 Task: Look for space in Igunga, Tanzania from 5th September, 2023 to 12th September, 2023 for 2 adults in price range Rs.10000 to Rs.15000.  With 1  bedroom having 1 bed and 1 bathroom. Property type can be house, flat, guest house, hotel. Booking option can be shelf check-in. Required host language is English.
Action: Mouse moved to (414, 88)
Screenshot: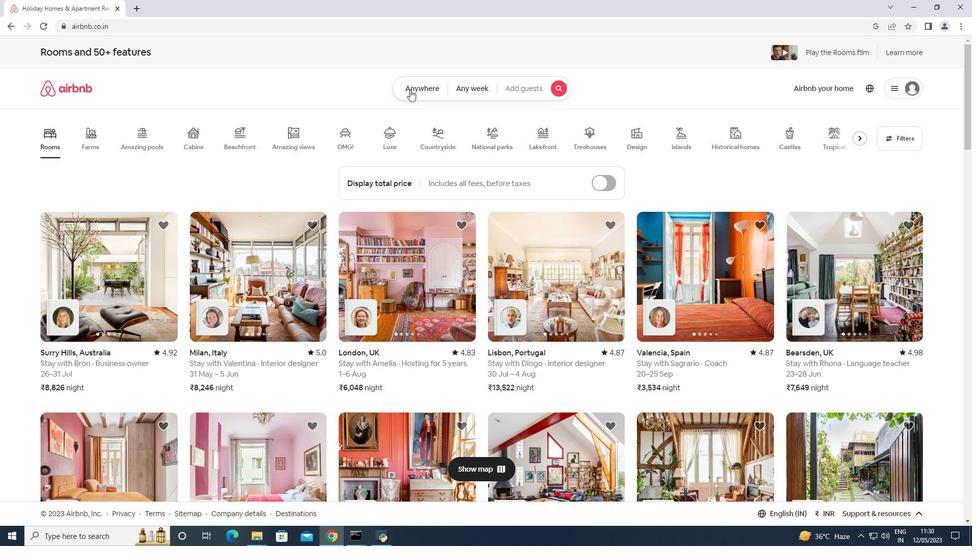 
Action: Mouse pressed left at (414, 88)
Screenshot: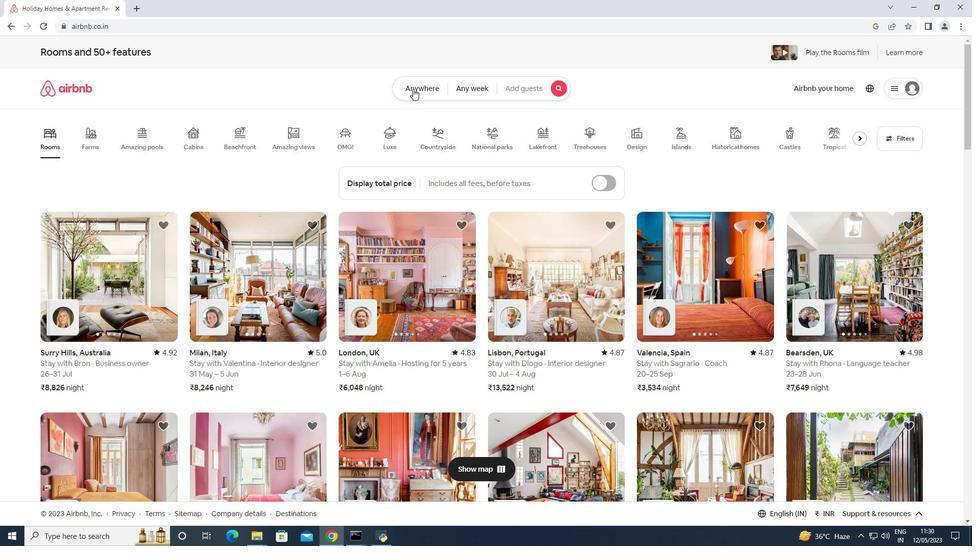 
Action: Mouse moved to (359, 124)
Screenshot: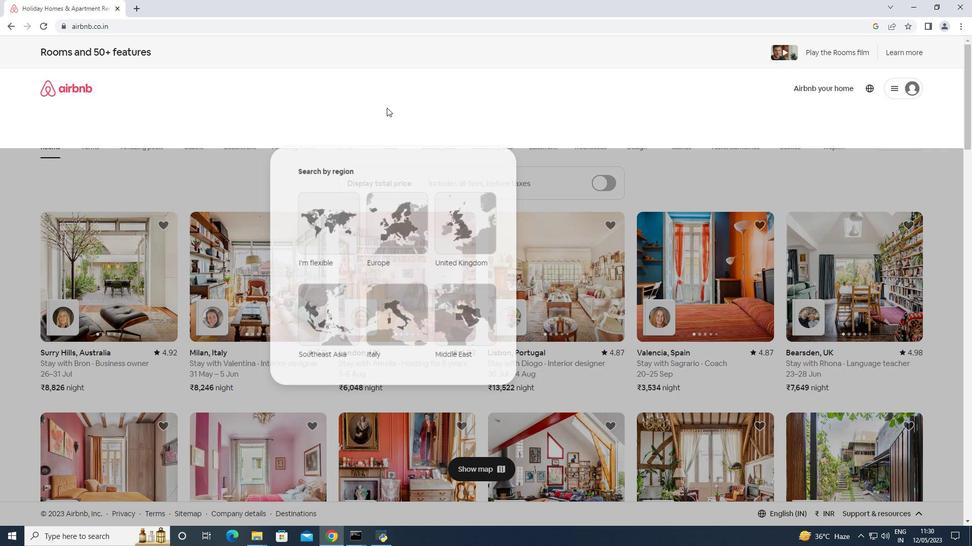 
Action: Mouse pressed left at (359, 124)
Screenshot: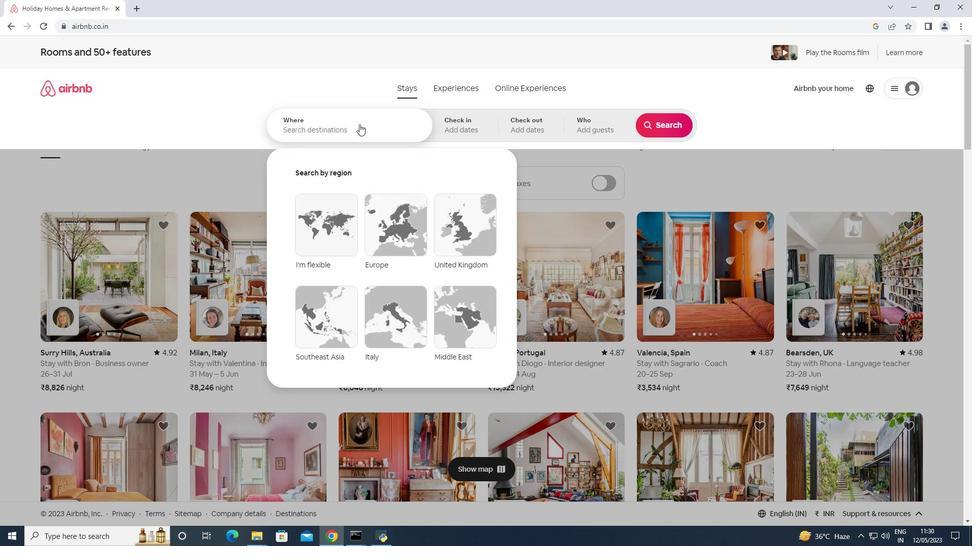 
Action: Key pressed <Key.shift><Key.shift><Key.shift><Key.shift><Key.shift><Key.shift>Tanzania<Key.left><Key.left><Key.left><Key.left><Key.left><Key.left><Key.left><Key.left><Key.left><Key.left><Key.left><Key.left><Key.left><Key.left><Key.shift>Igunga,<Key.space><Key.down><Key.enter>
Screenshot: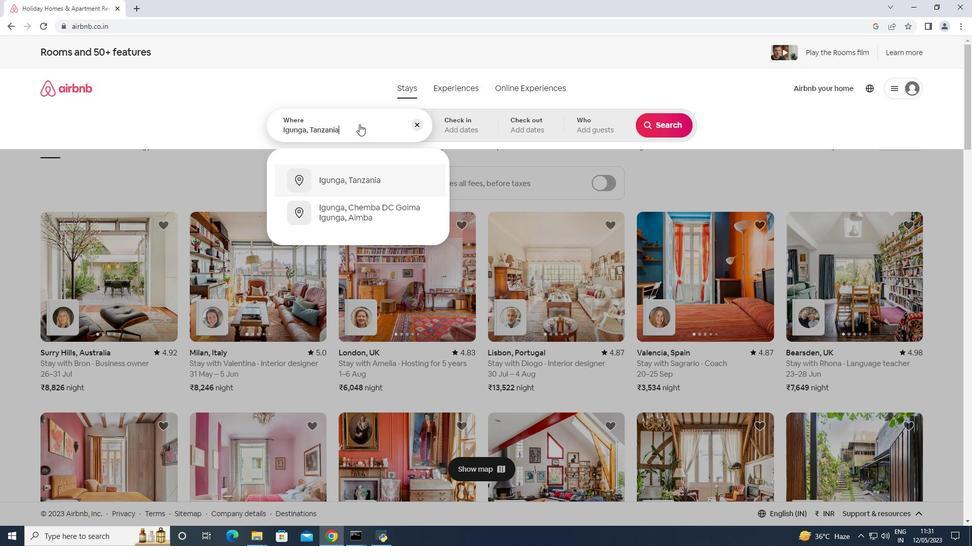 
Action: Mouse moved to (662, 208)
Screenshot: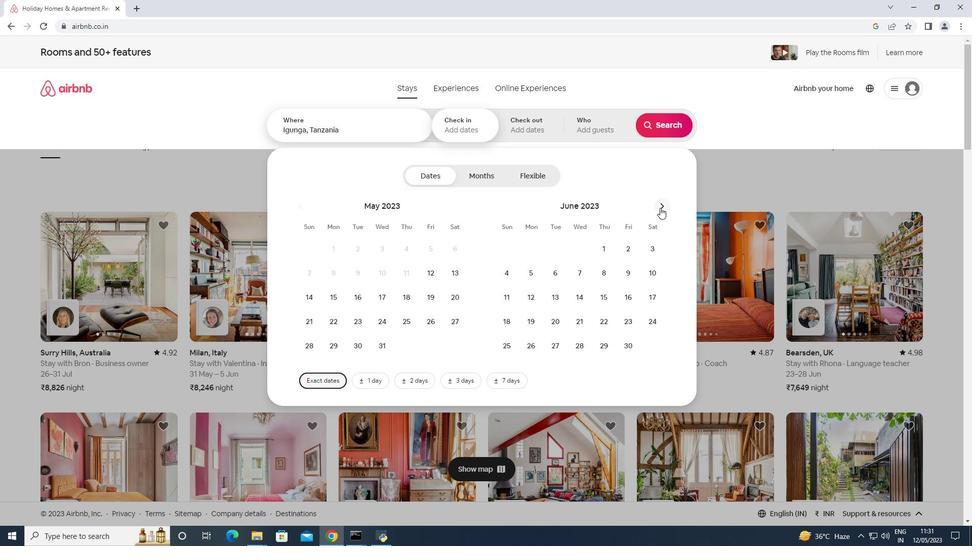 
Action: Mouse pressed left at (662, 208)
Screenshot: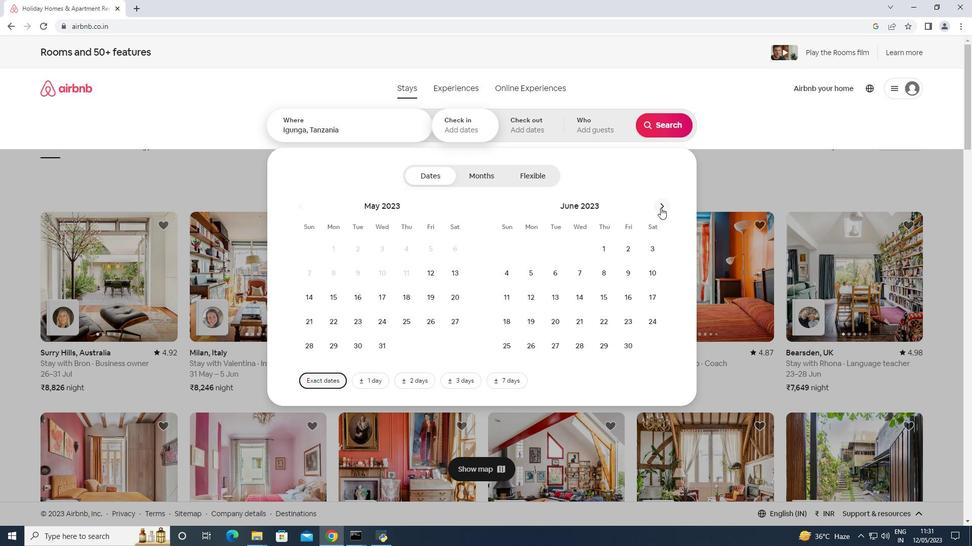 
Action: Mouse pressed left at (662, 208)
Screenshot: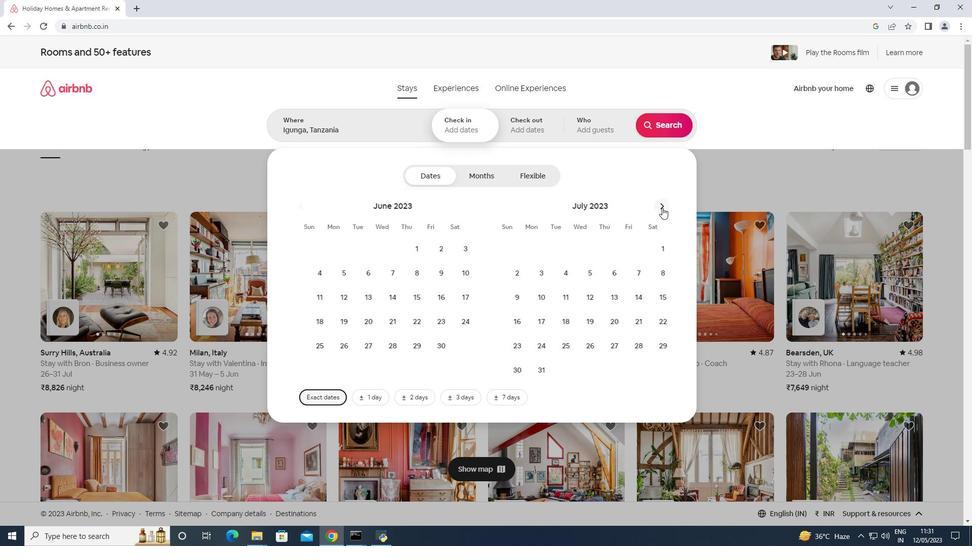 
Action: Mouse moved to (662, 208)
Screenshot: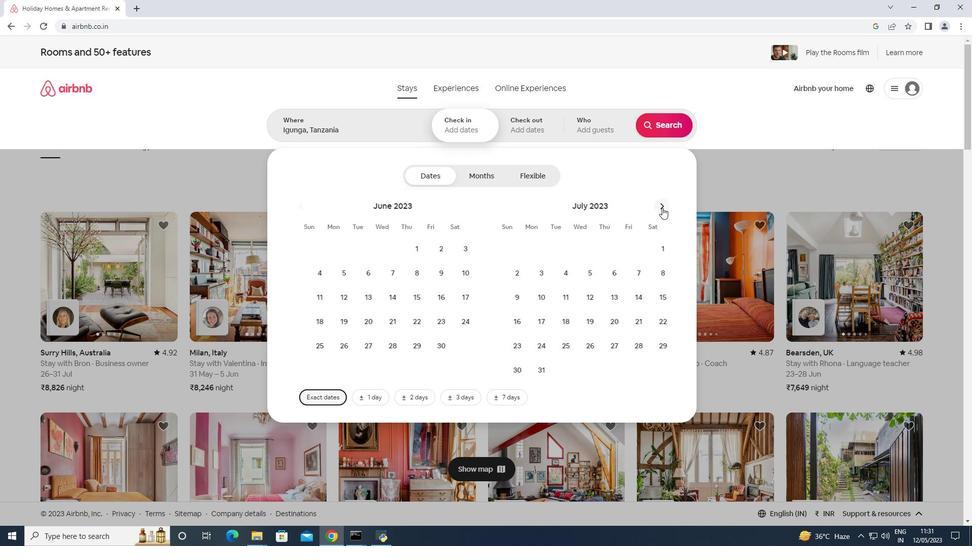
Action: Mouse pressed left at (662, 208)
Screenshot: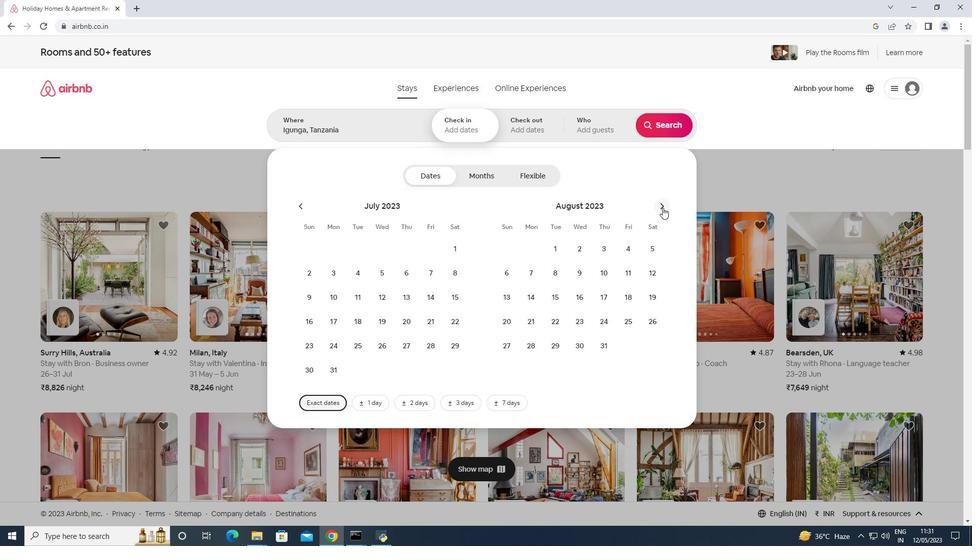 
Action: Mouse moved to (557, 279)
Screenshot: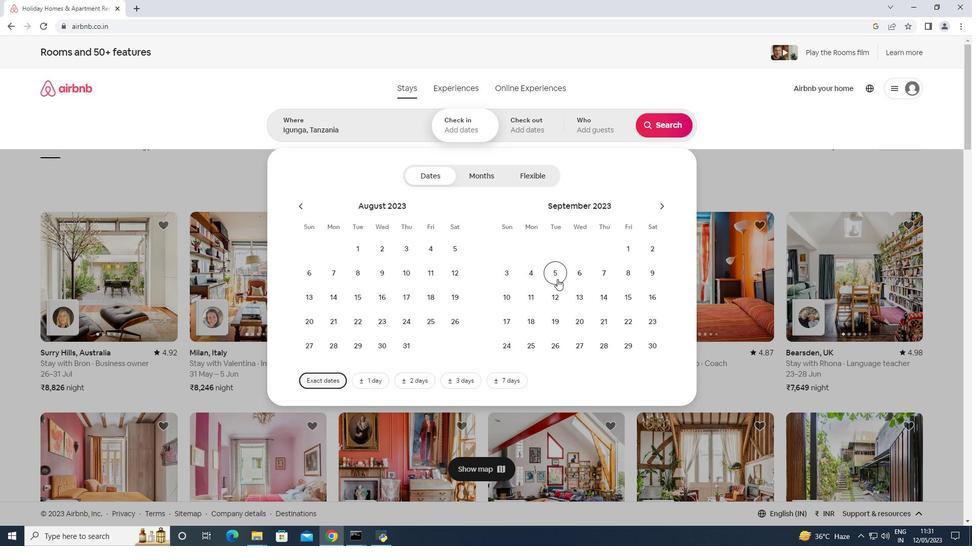 
Action: Mouse pressed left at (557, 279)
Screenshot: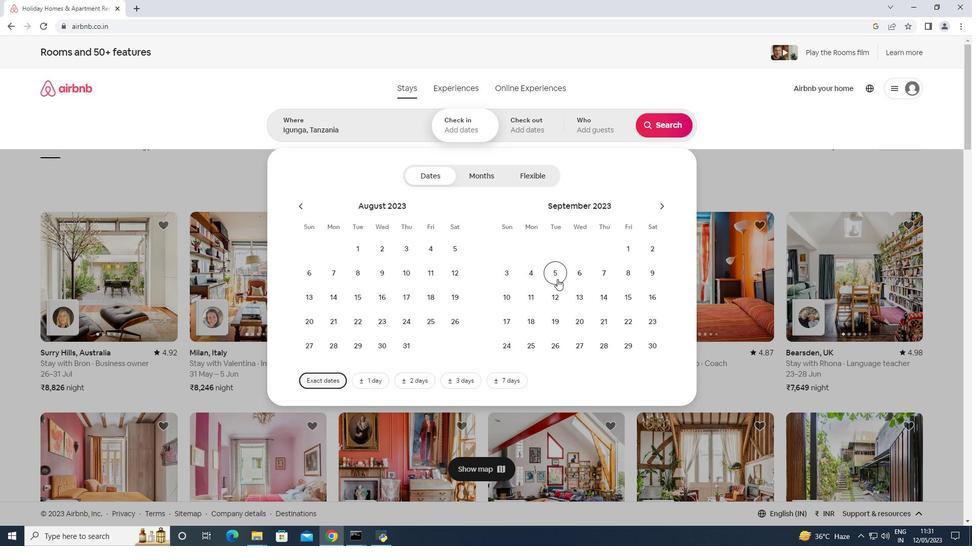 
Action: Mouse moved to (552, 290)
Screenshot: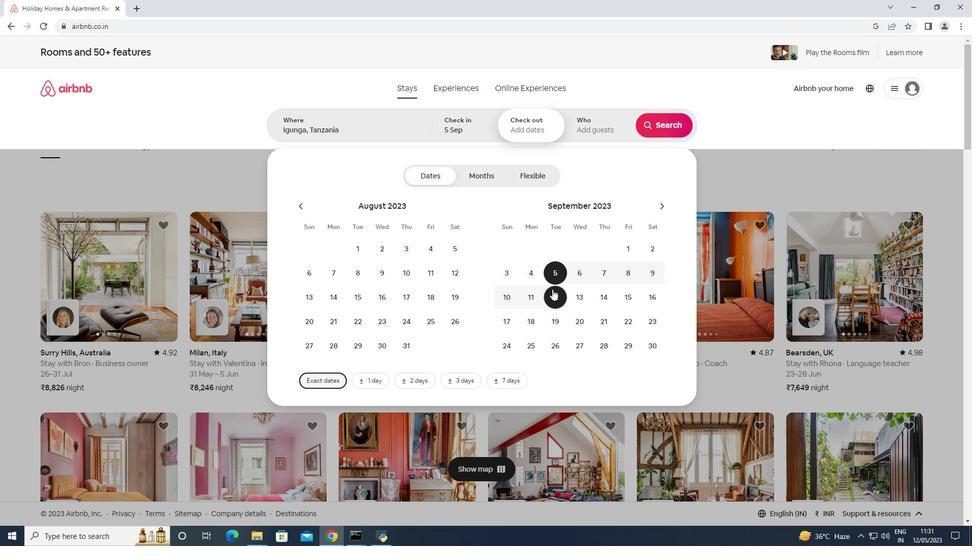 
Action: Mouse pressed left at (552, 290)
Screenshot: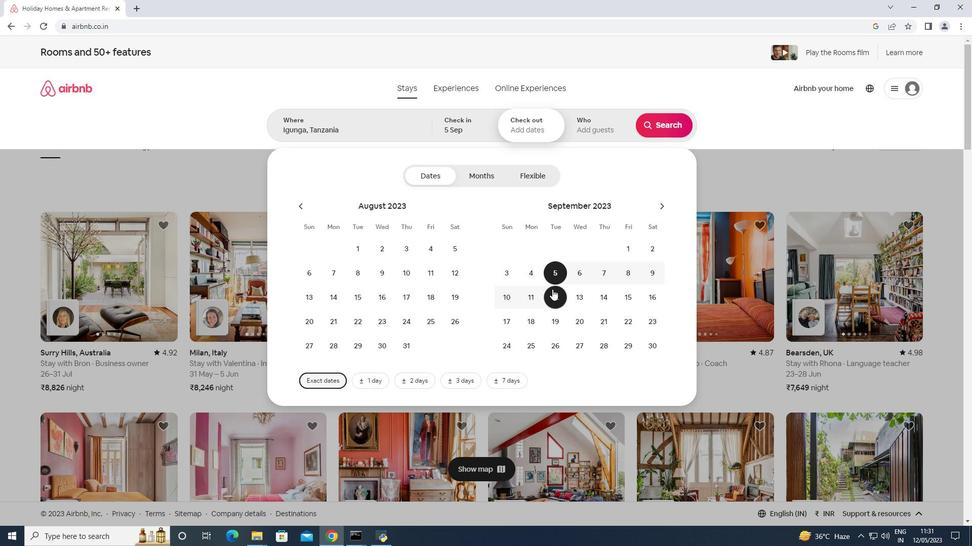 
Action: Mouse moved to (581, 122)
Screenshot: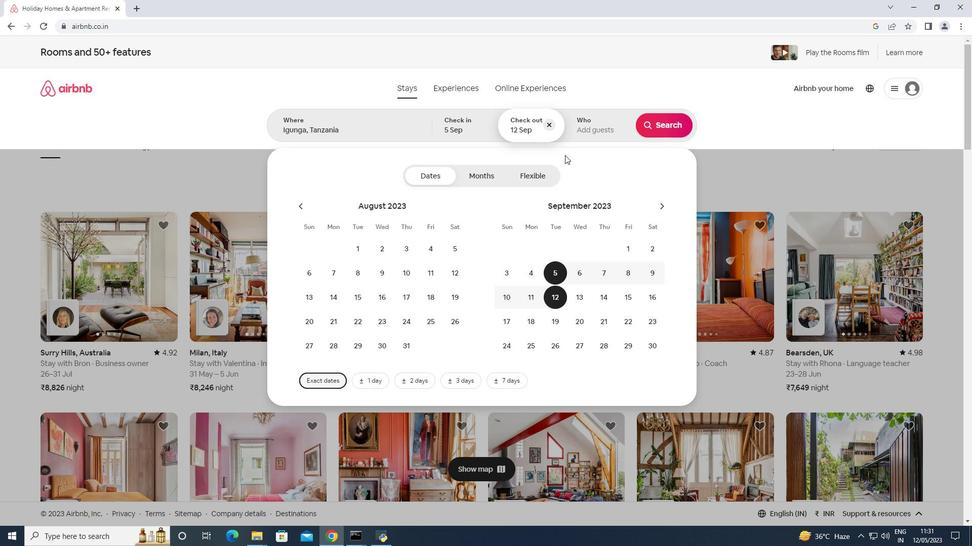 
Action: Mouse pressed left at (581, 122)
Screenshot: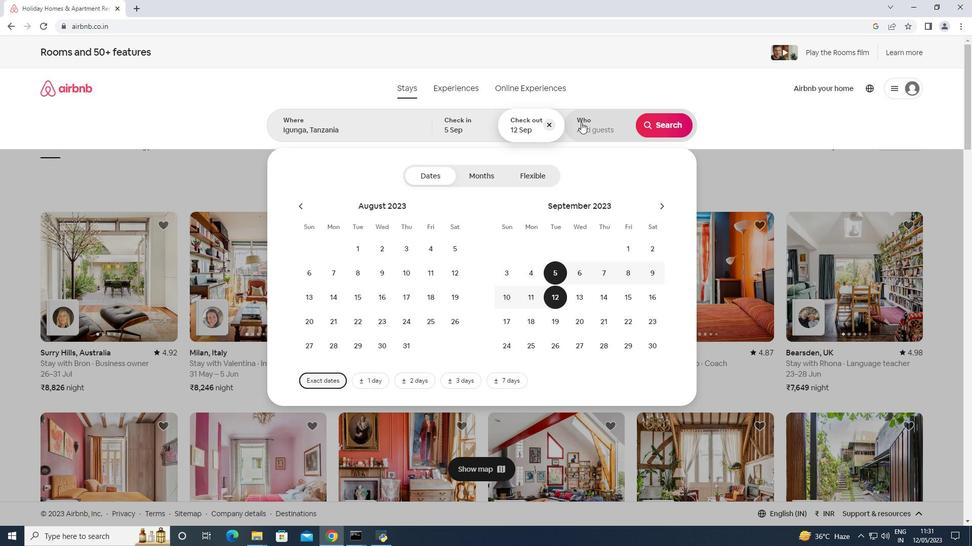 
Action: Mouse moved to (663, 178)
Screenshot: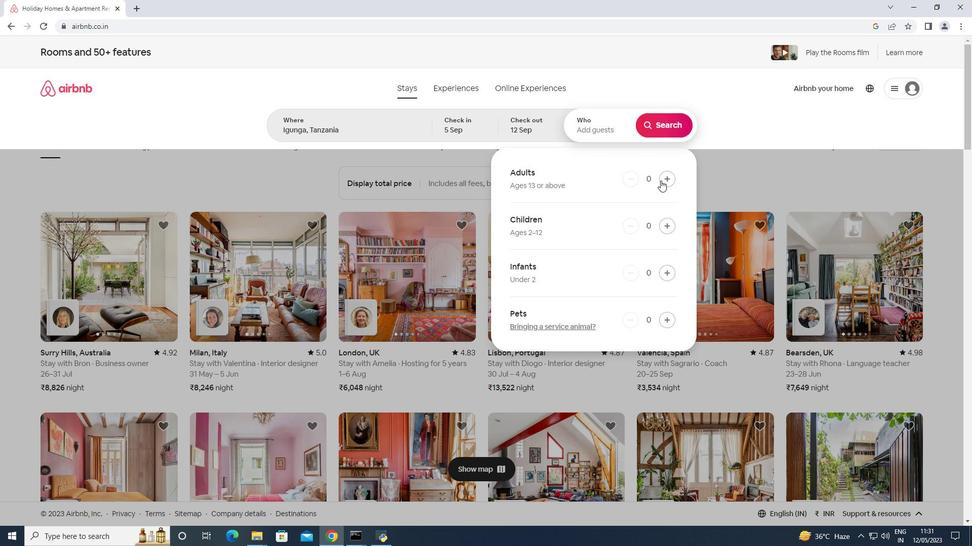 
Action: Mouse pressed left at (663, 178)
Screenshot: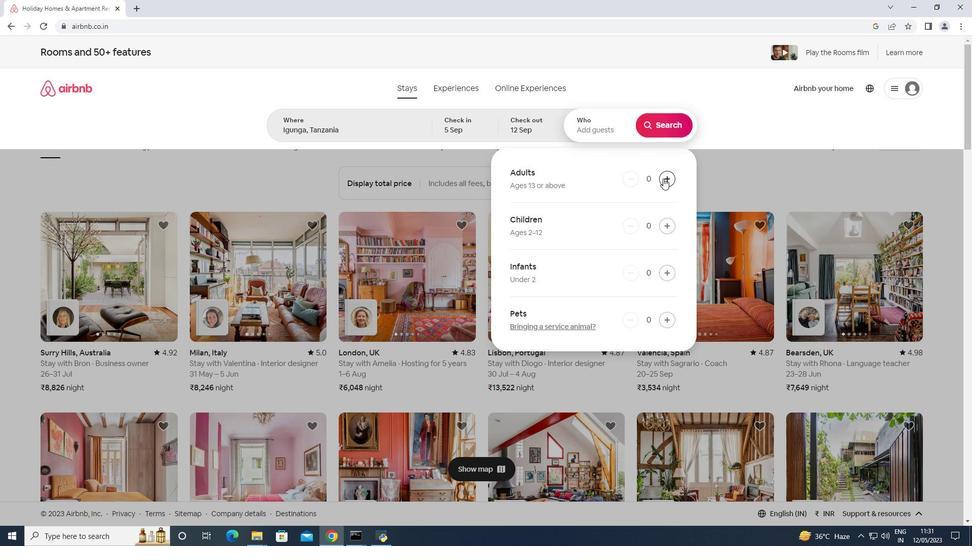 
Action: Mouse pressed left at (663, 178)
Screenshot: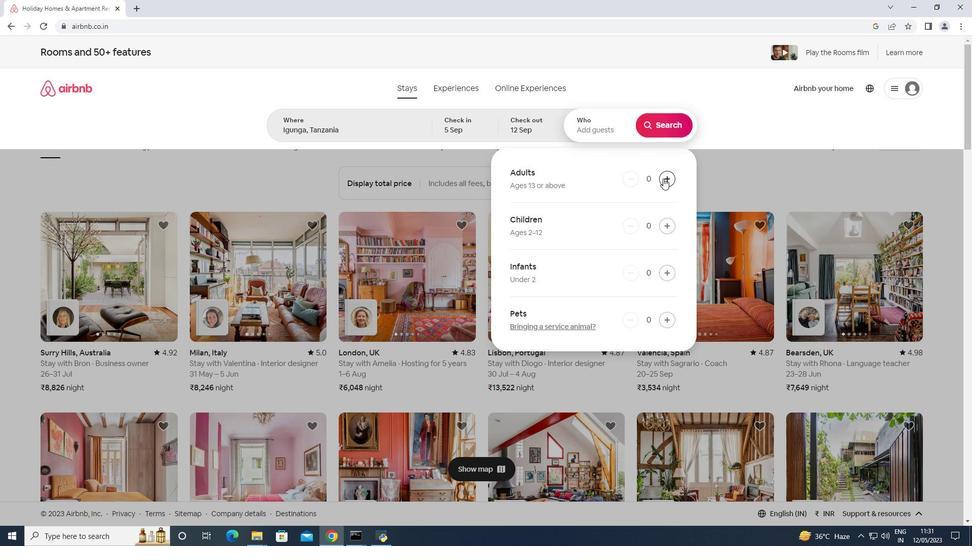 
Action: Mouse moved to (663, 130)
Screenshot: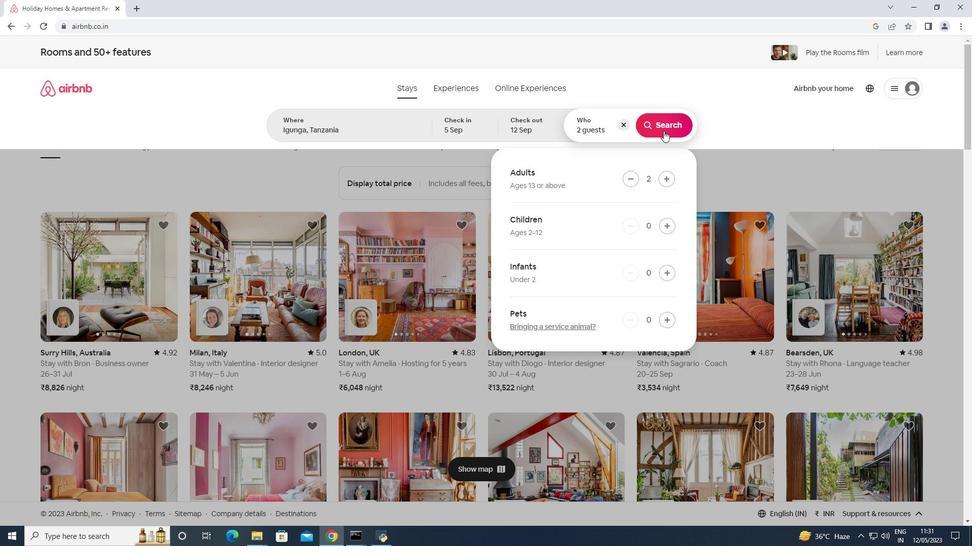 
Action: Mouse pressed left at (663, 130)
Screenshot: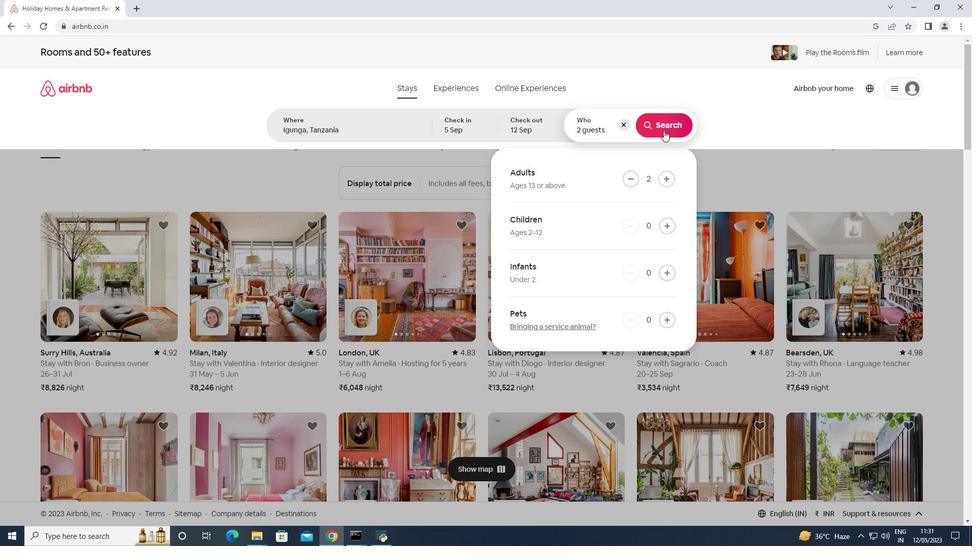 
Action: Mouse moved to (940, 97)
Screenshot: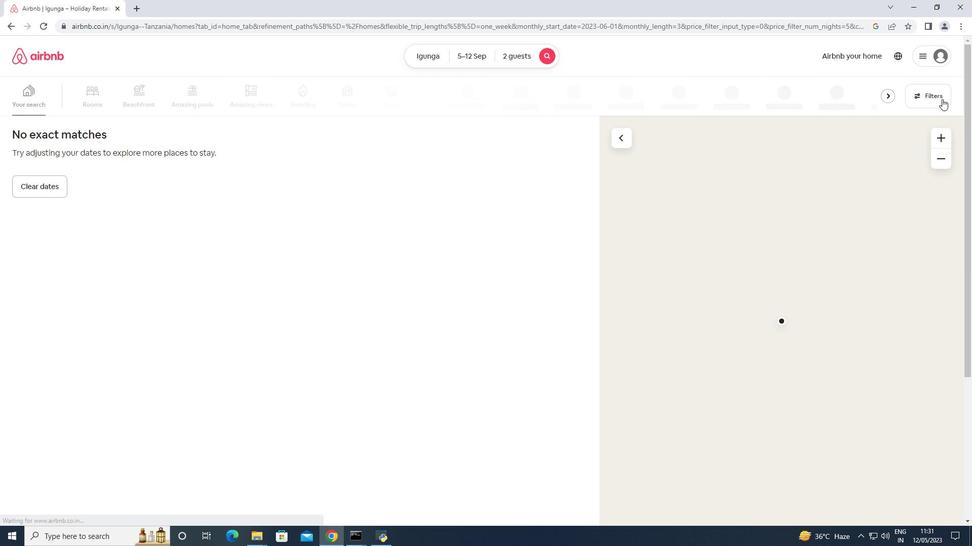
Action: Mouse pressed left at (940, 97)
Screenshot: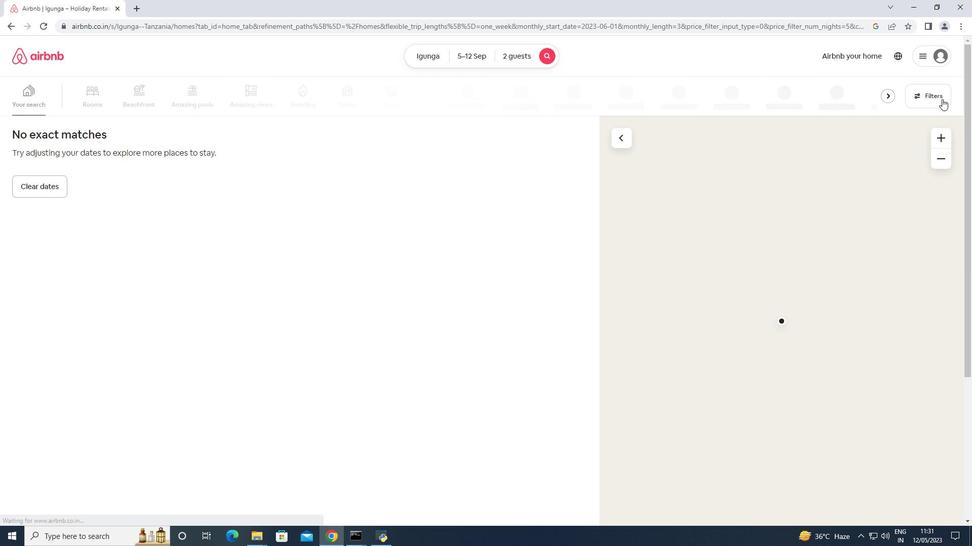
Action: Mouse moved to (378, 337)
Screenshot: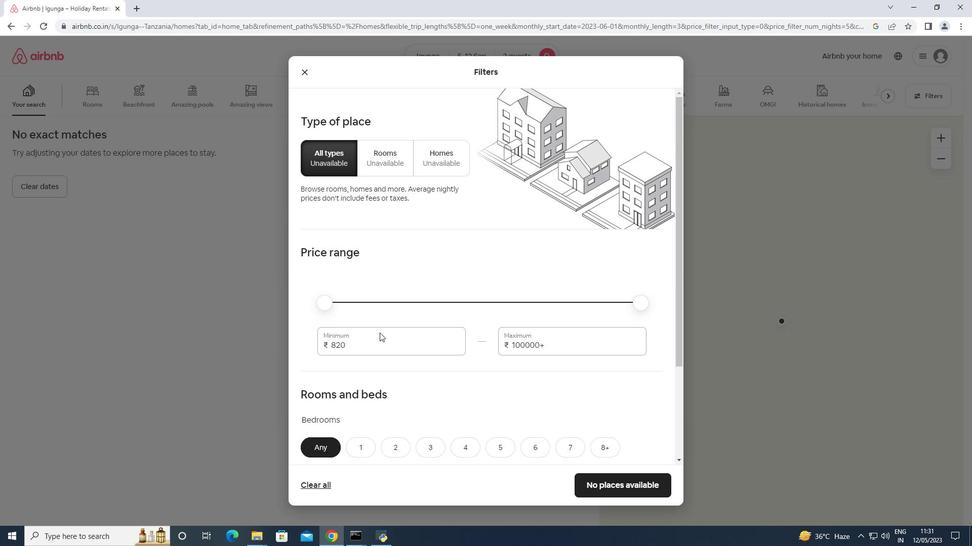 
Action: Mouse pressed left at (378, 337)
Screenshot: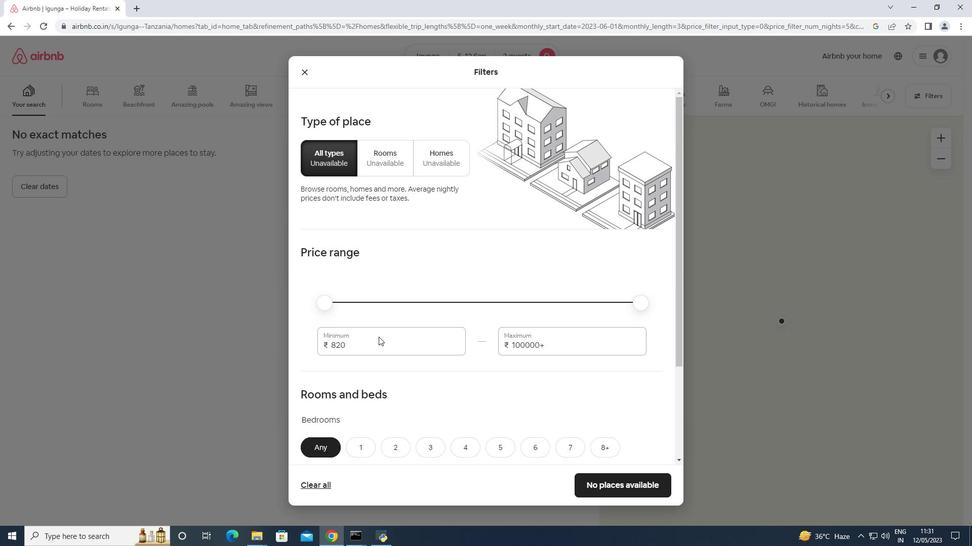 
Action: Mouse pressed left at (378, 337)
Screenshot: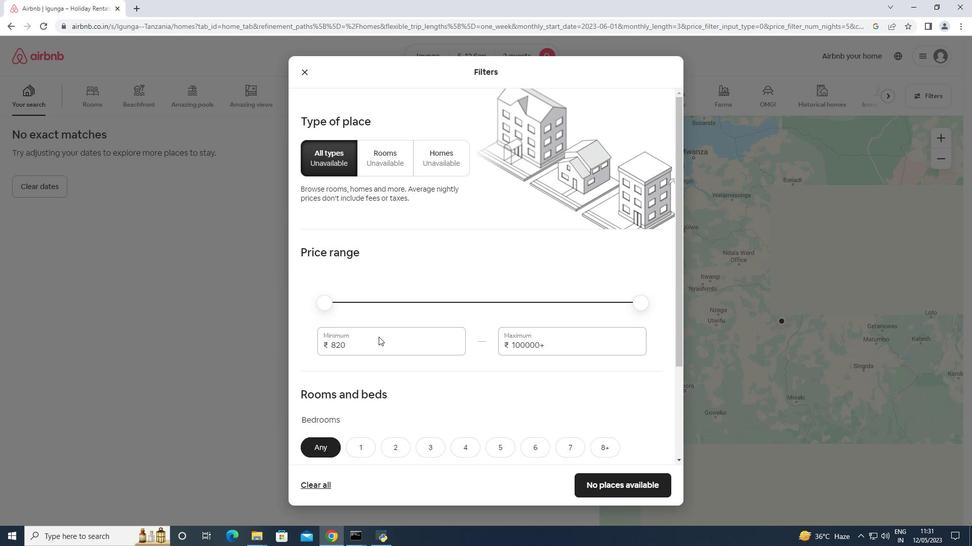 
Action: Key pressed <Key.backspace><Key.backspace><Key.backspace><Key.backspace>10000<Key.tab>15000
Screenshot: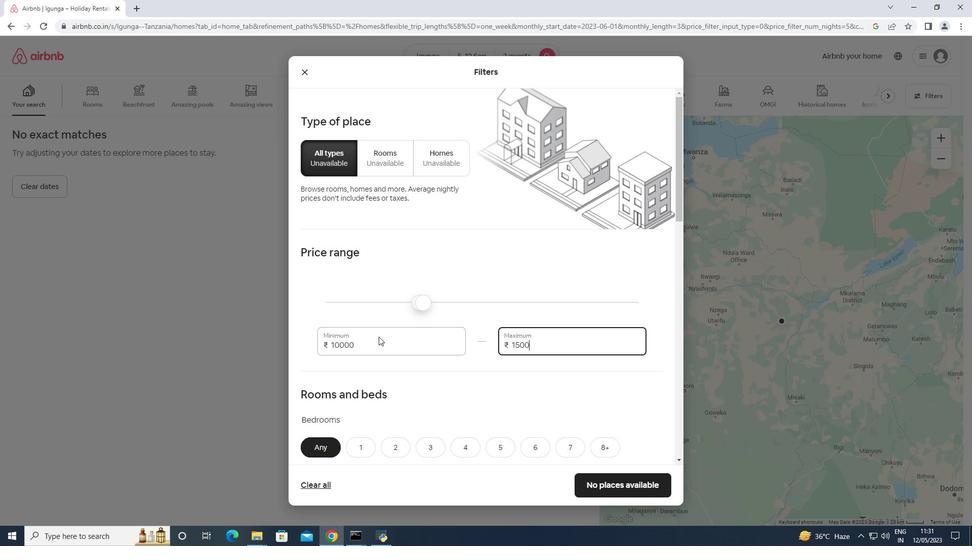 
Action: Mouse moved to (372, 315)
Screenshot: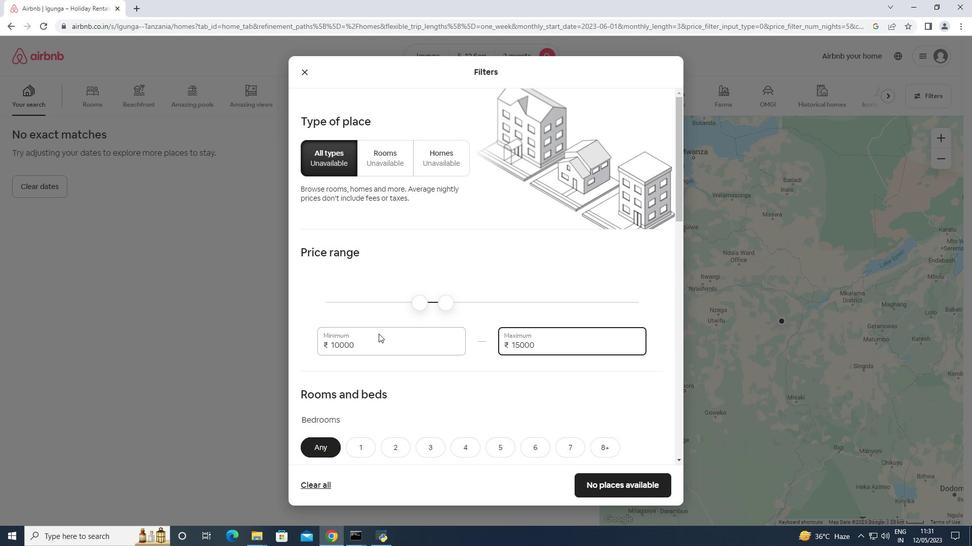 
Action: Mouse scrolled (372, 314) with delta (0, 0)
Screenshot: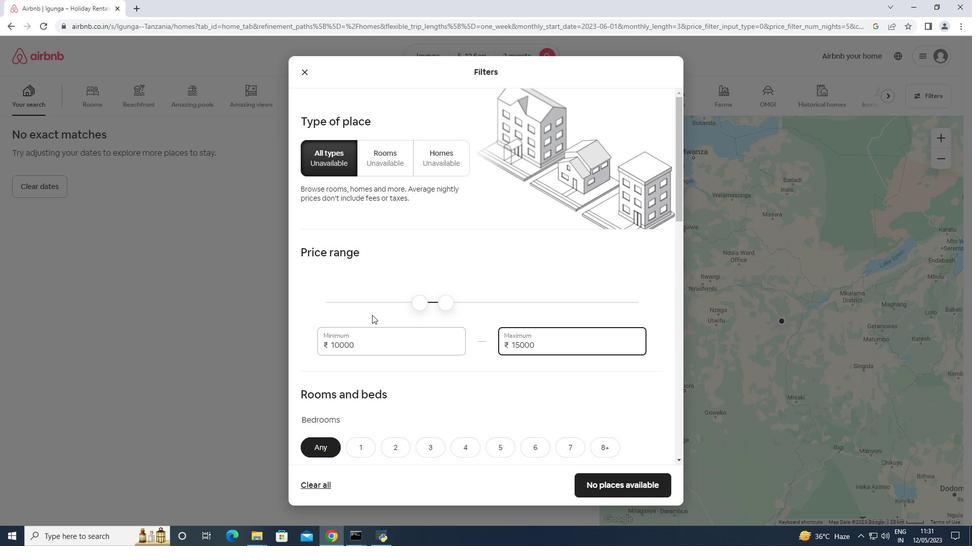 
Action: Mouse scrolled (372, 314) with delta (0, 0)
Screenshot: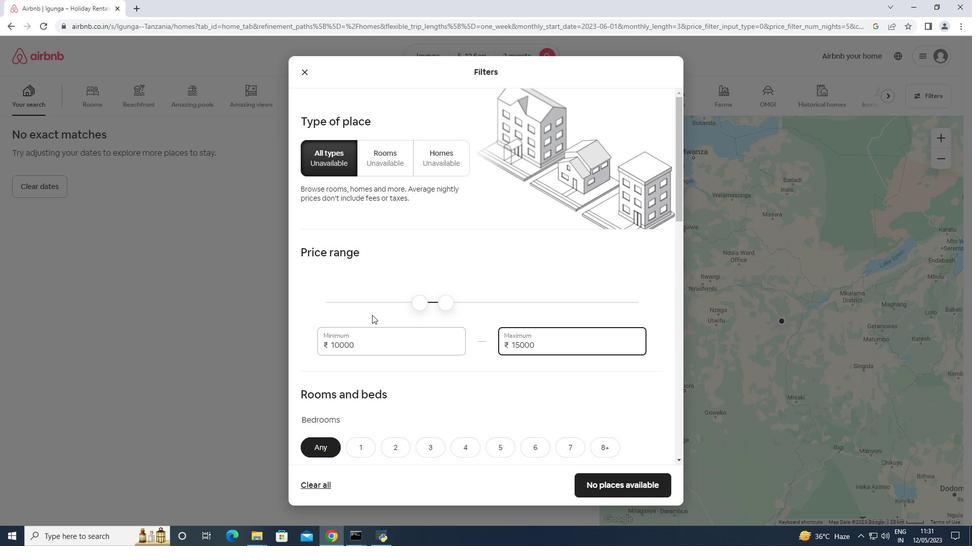 
Action: Mouse scrolled (372, 314) with delta (0, 0)
Screenshot: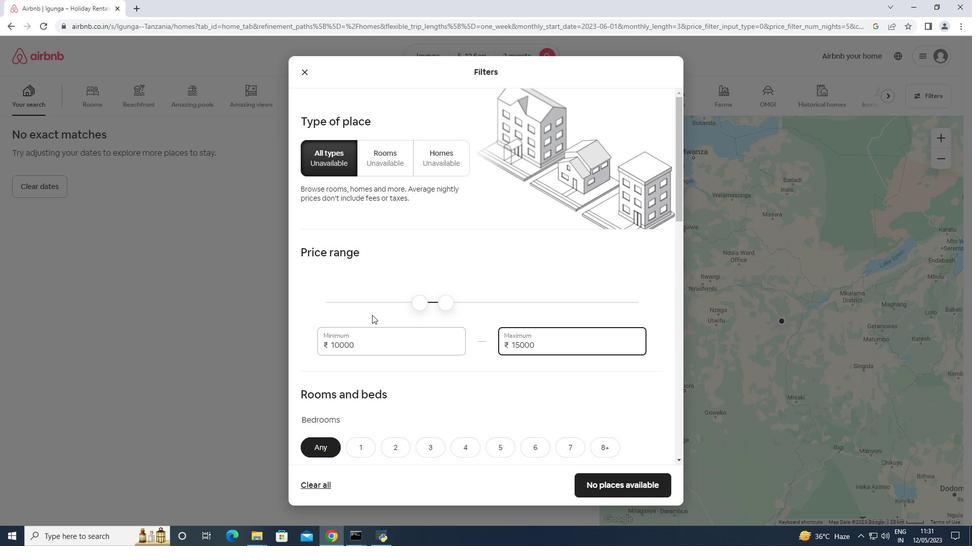 
Action: Mouse scrolled (372, 314) with delta (0, 0)
Screenshot: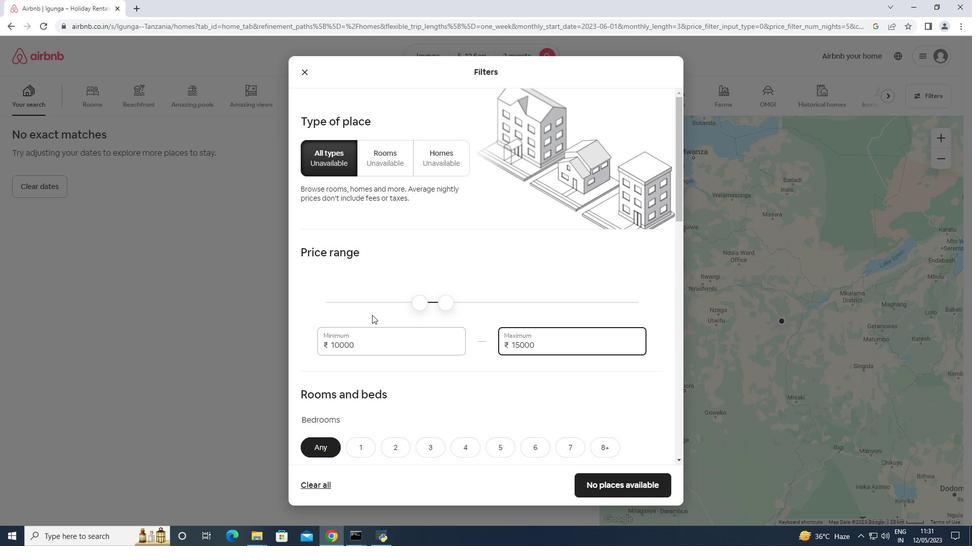 
Action: Mouse scrolled (372, 314) with delta (0, 0)
Screenshot: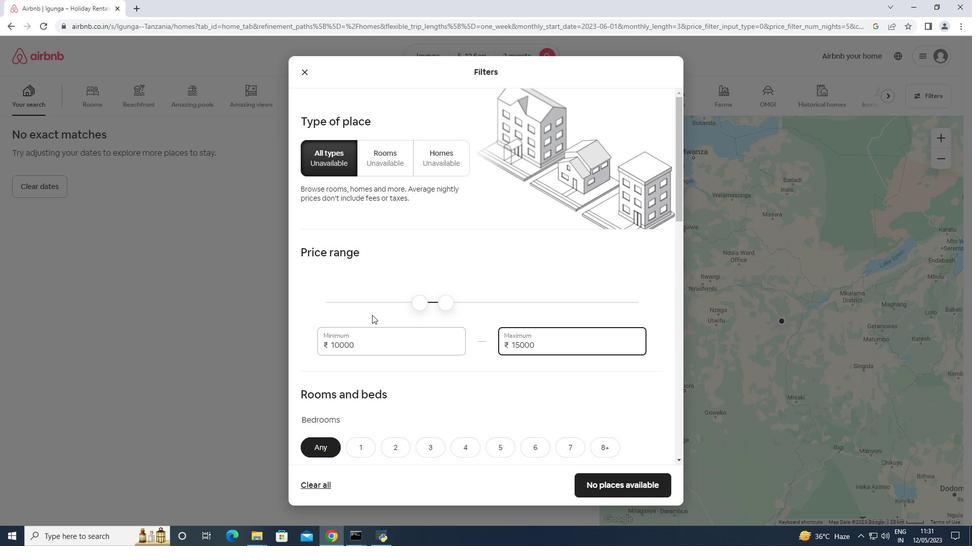 
Action: Mouse moved to (364, 199)
Screenshot: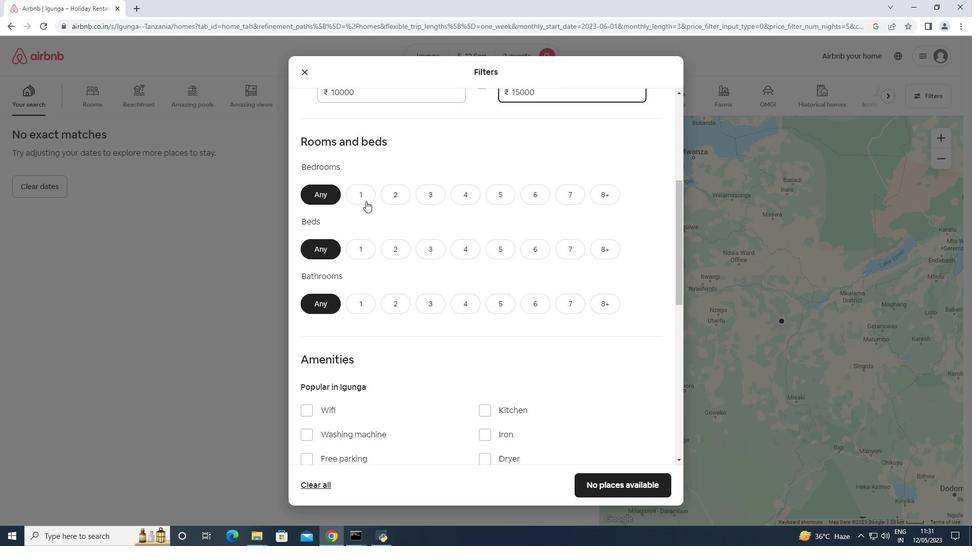 
Action: Mouse pressed left at (364, 199)
Screenshot: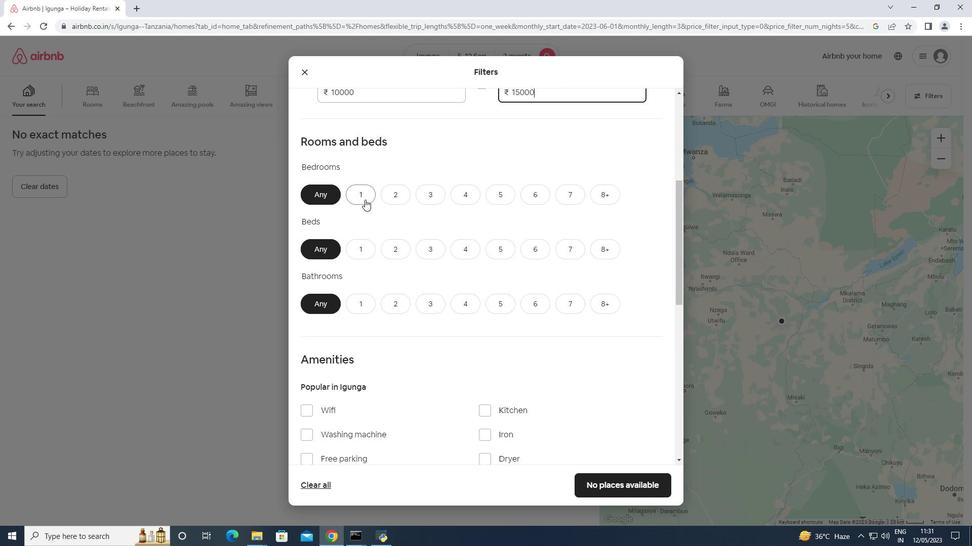 
Action: Mouse moved to (362, 246)
Screenshot: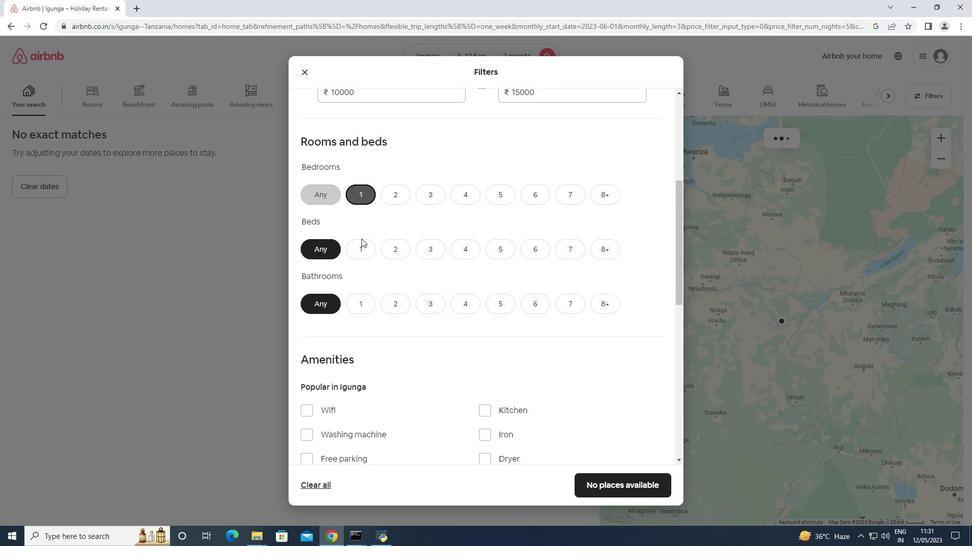 
Action: Mouse pressed left at (362, 246)
Screenshot: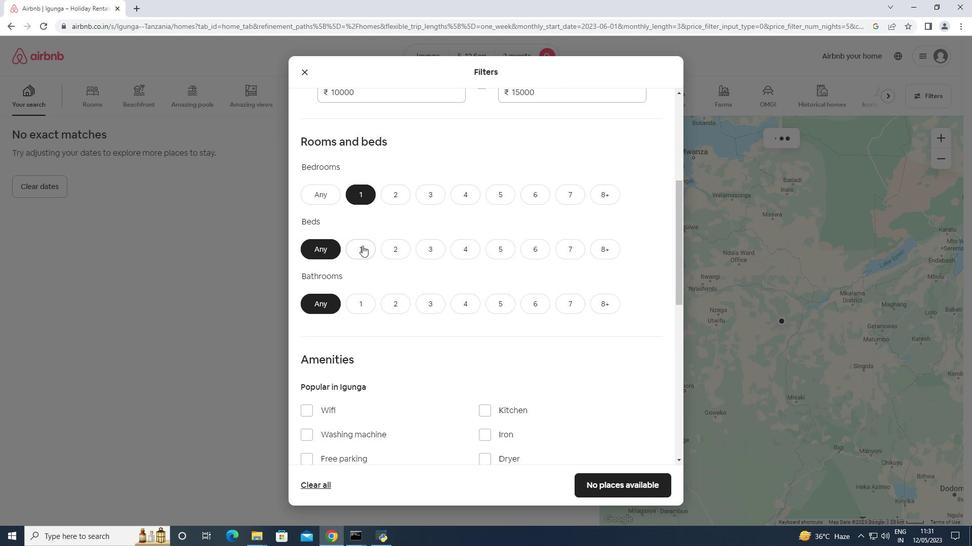 
Action: Mouse moved to (366, 296)
Screenshot: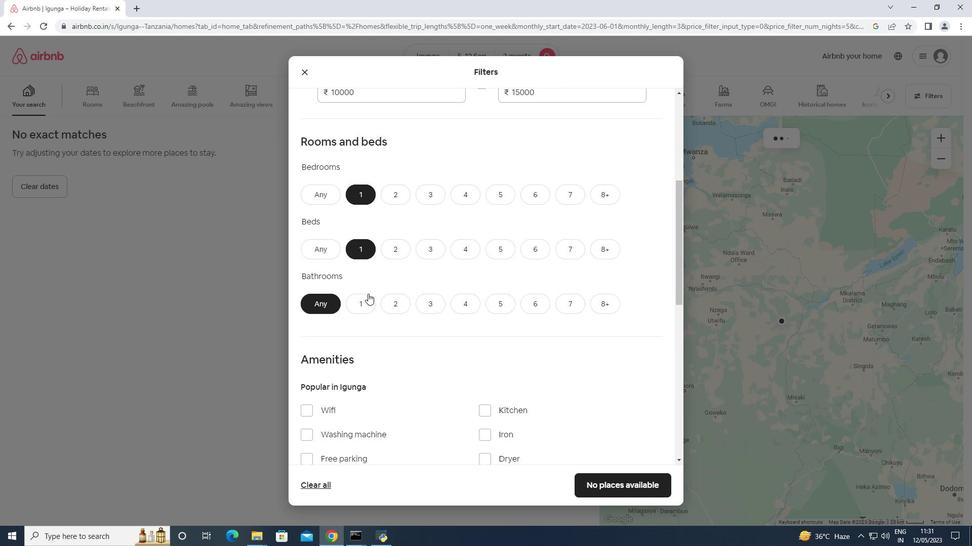 
Action: Mouse pressed left at (366, 296)
Screenshot: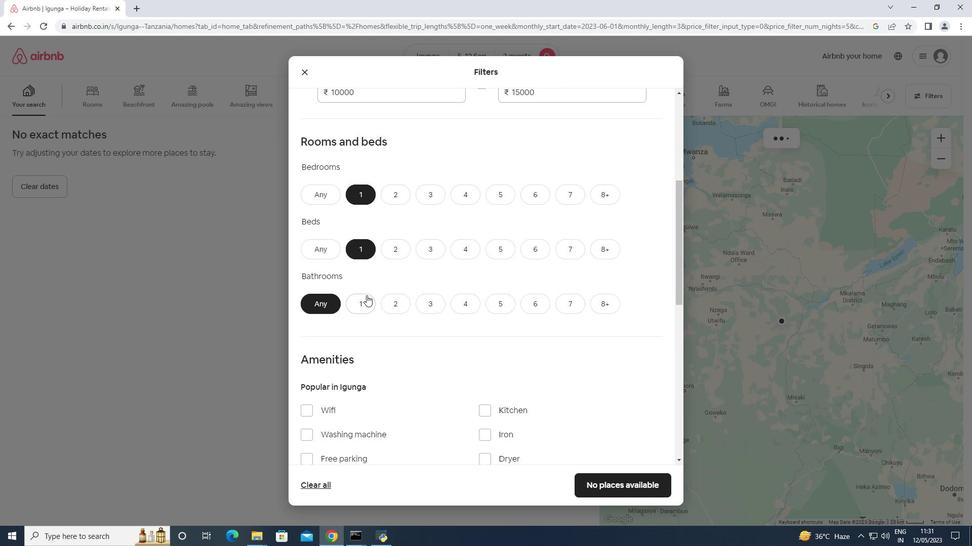 
Action: Mouse moved to (366, 295)
Screenshot: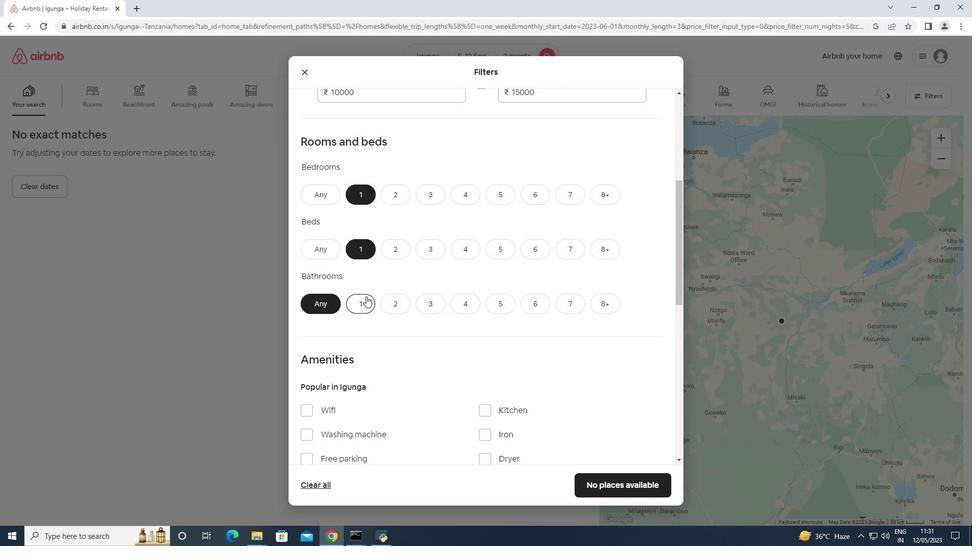 
Action: Mouse scrolled (366, 295) with delta (0, 0)
Screenshot: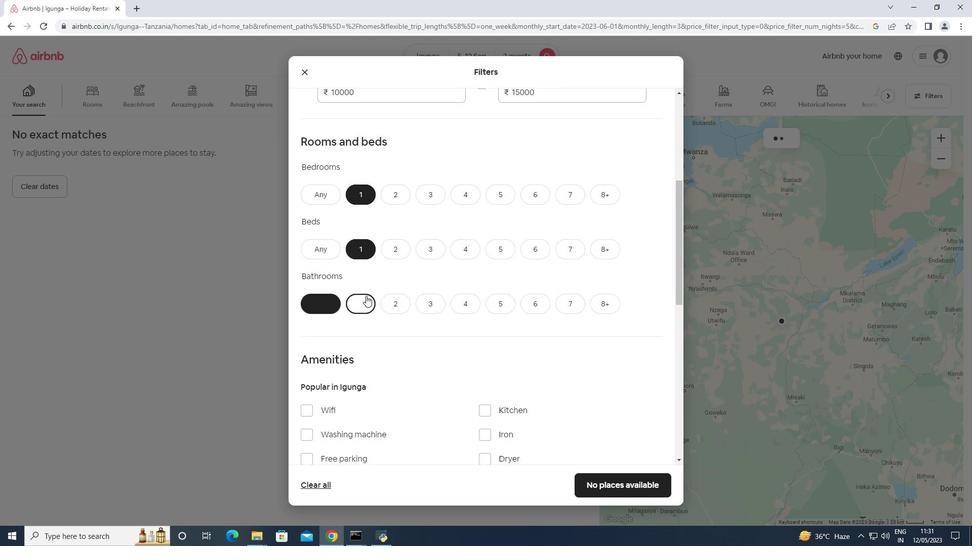 
Action: Mouse scrolled (366, 295) with delta (0, 0)
Screenshot: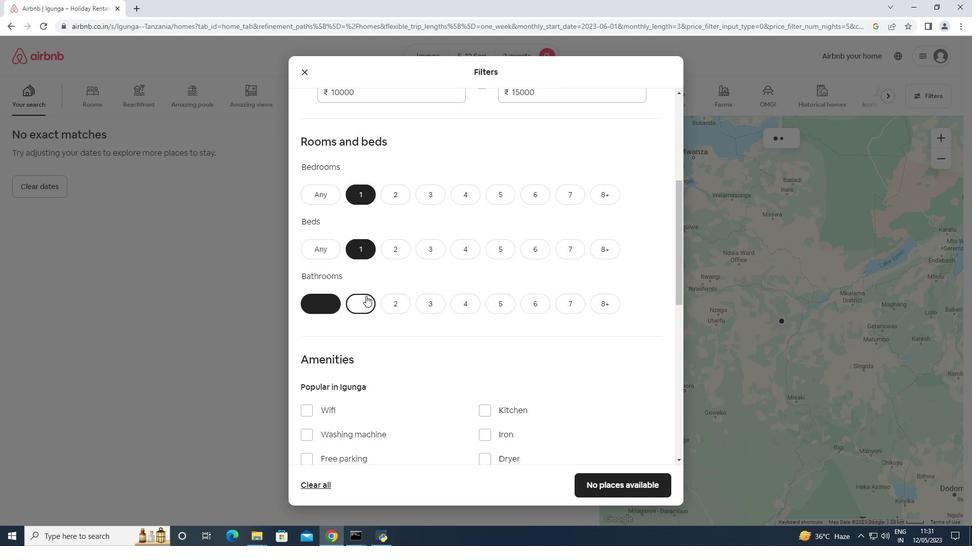 
Action: Mouse scrolled (366, 295) with delta (0, 0)
Screenshot: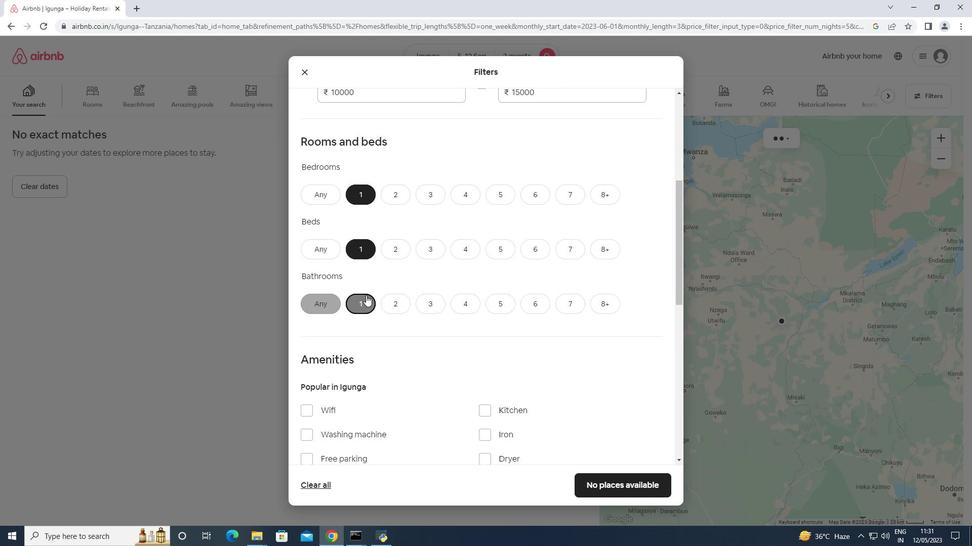 
Action: Mouse scrolled (366, 295) with delta (0, 0)
Screenshot: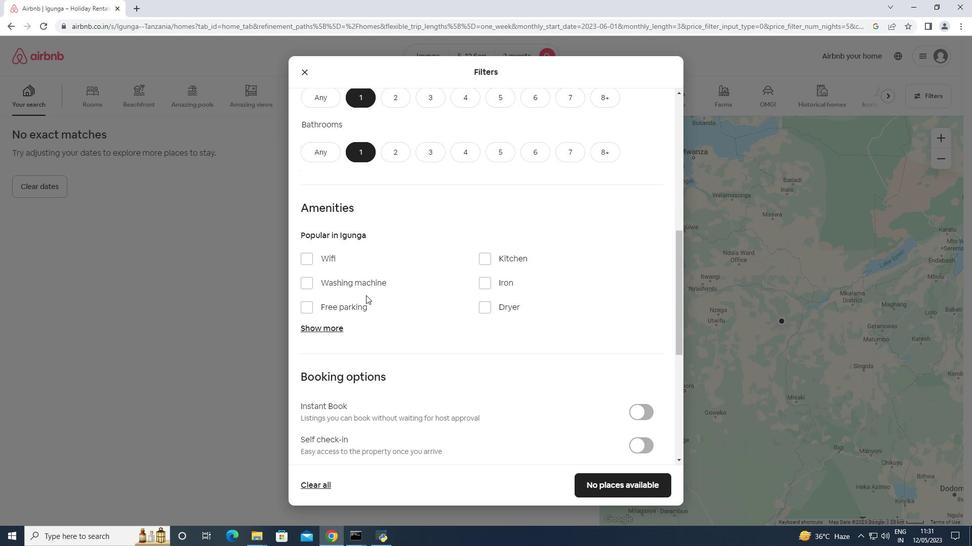 
Action: Mouse scrolled (366, 295) with delta (0, 0)
Screenshot: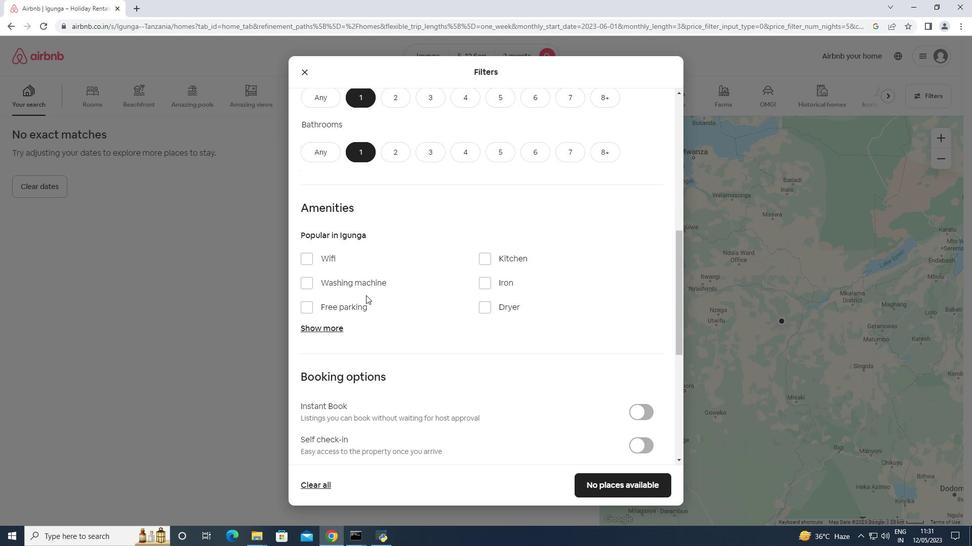 
Action: Mouse scrolled (366, 295) with delta (0, 0)
Screenshot: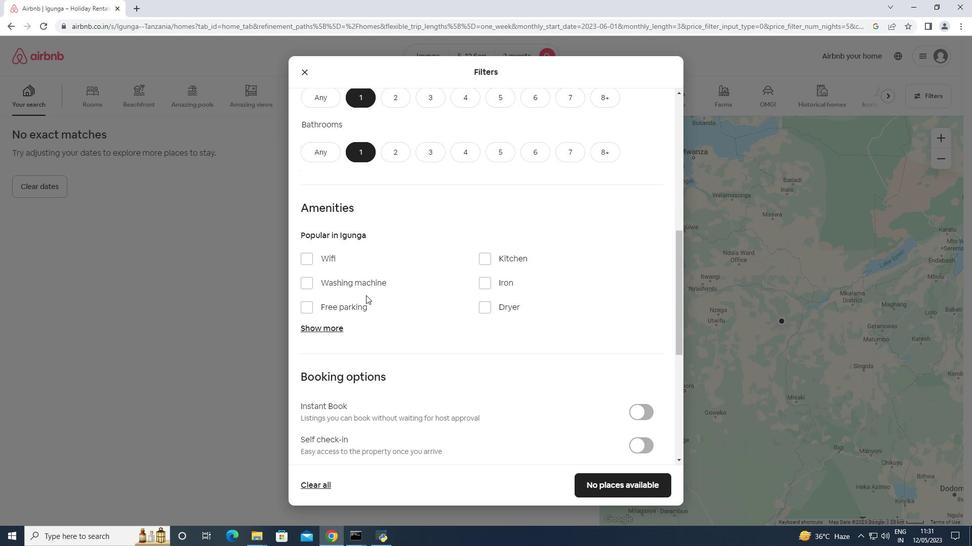 
Action: Mouse scrolled (366, 295) with delta (0, 0)
Screenshot: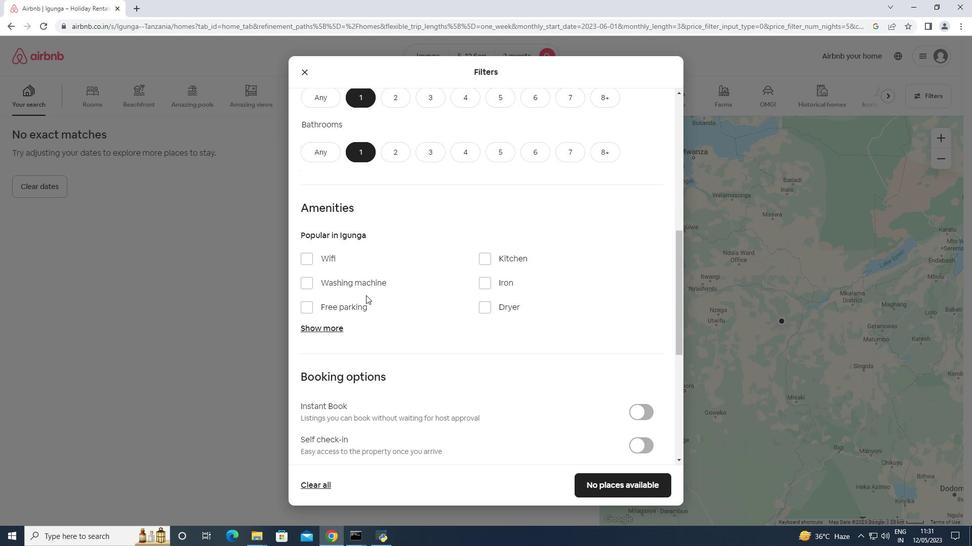 
Action: Mouse moved to (641, 246)
Screenshot: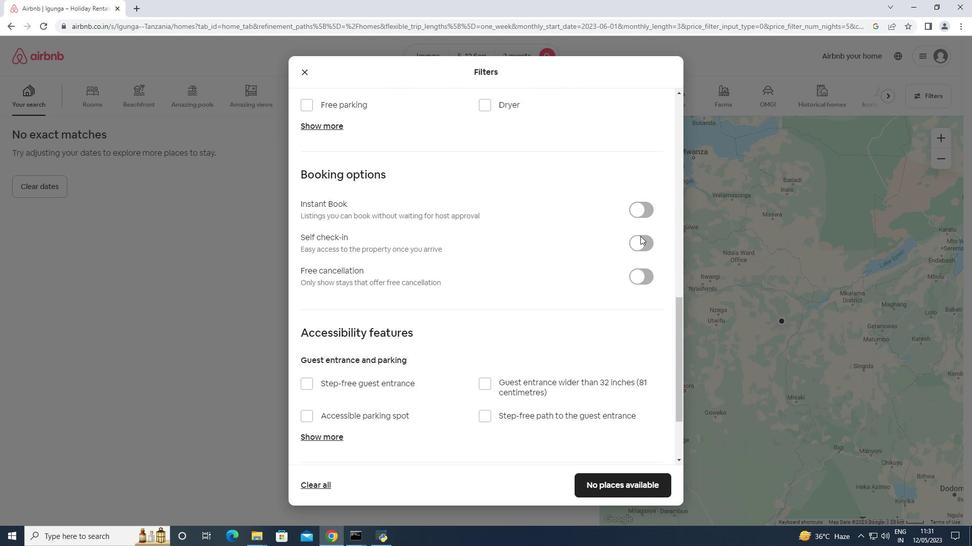 
Action: Mouse pressed left at (641, 246)
Screenshot: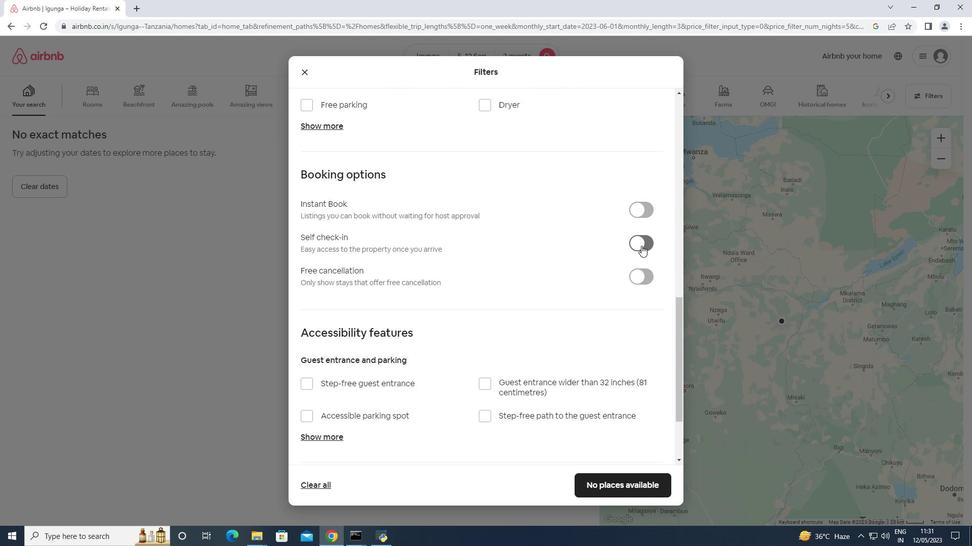 
Action: Mouse moved to (641, 244)
Screenshot: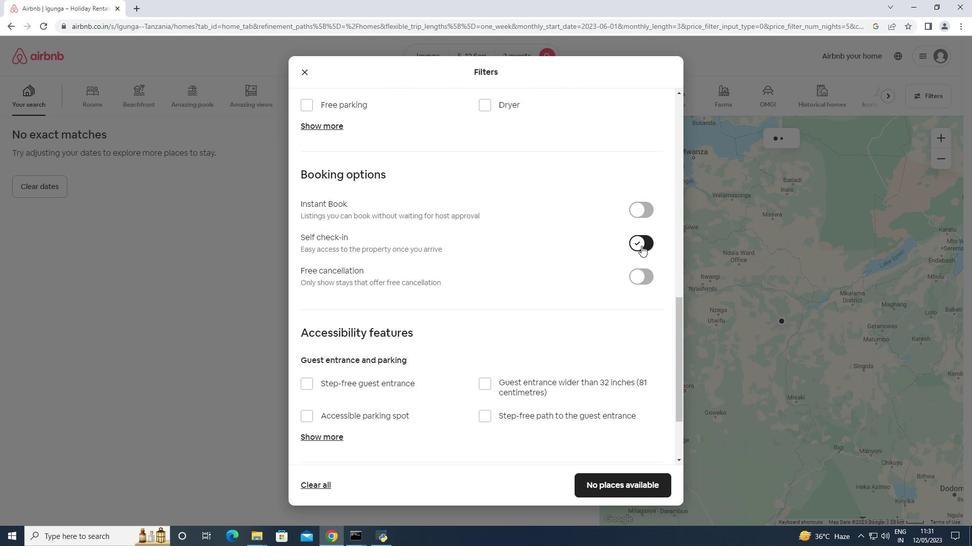 
Action: Mouse scrolled (641, 243) with delta (0, 0)
Screenshot: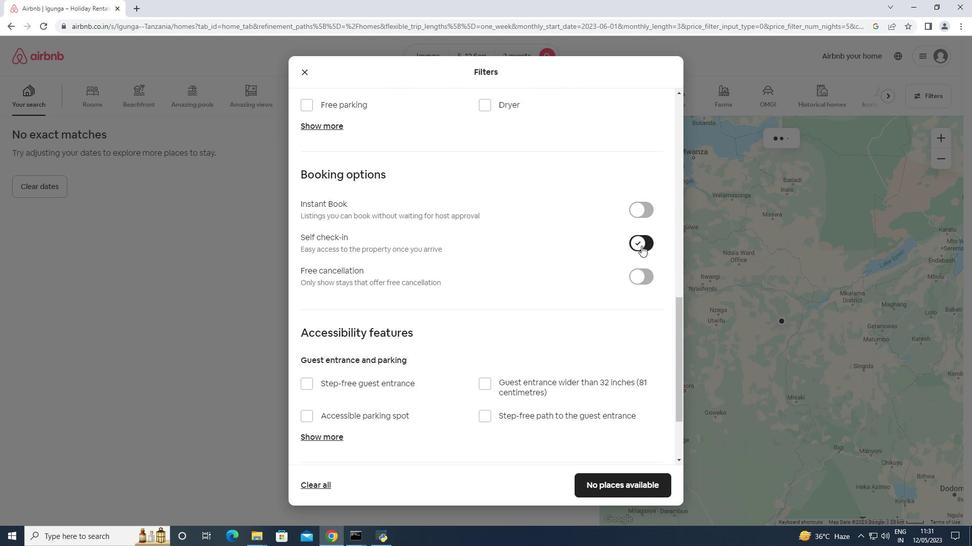 
Action: Mouse scrolled (641, 243) with delta (0, 0)
Screenshot: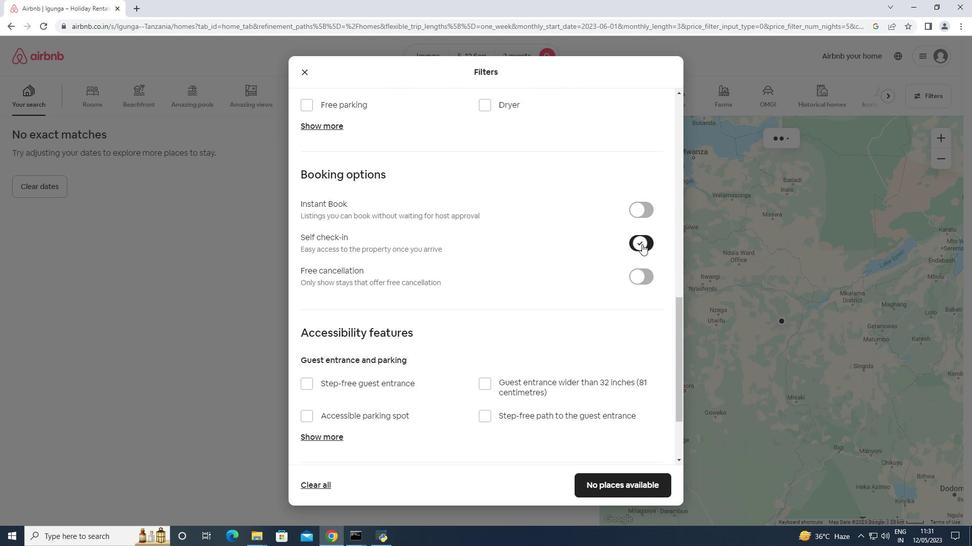 
Action: Mouse scrolled (641, 243) with delta (0, 0)
Screenshot: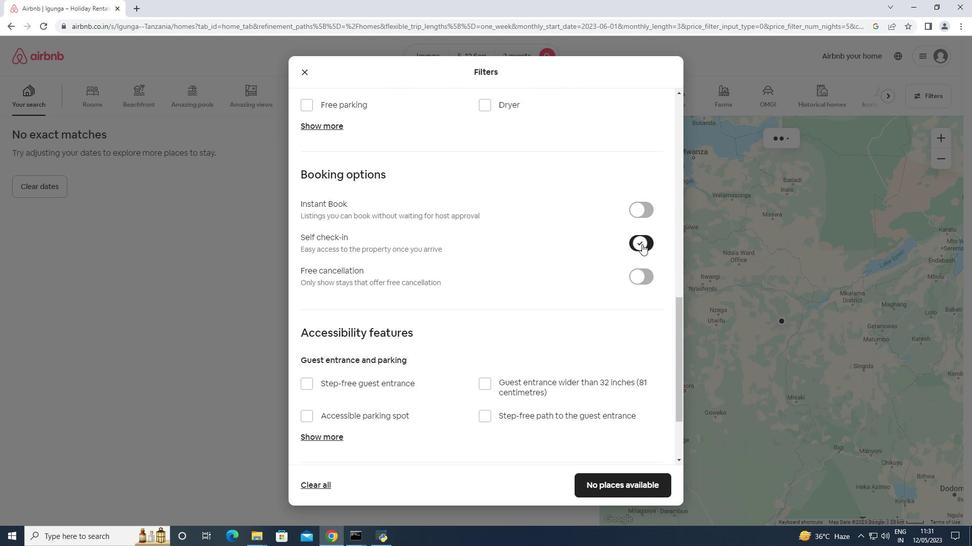 
Action: Mouse moved to (642, 244)
Screenshot: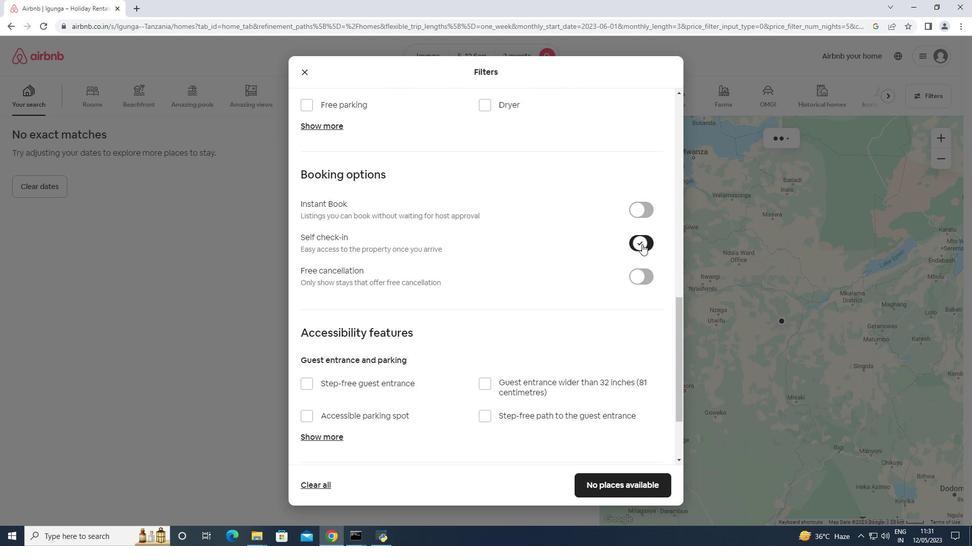 
Action: Mouse scrolled (642, 243) with delta (0, 0)
Screenshot: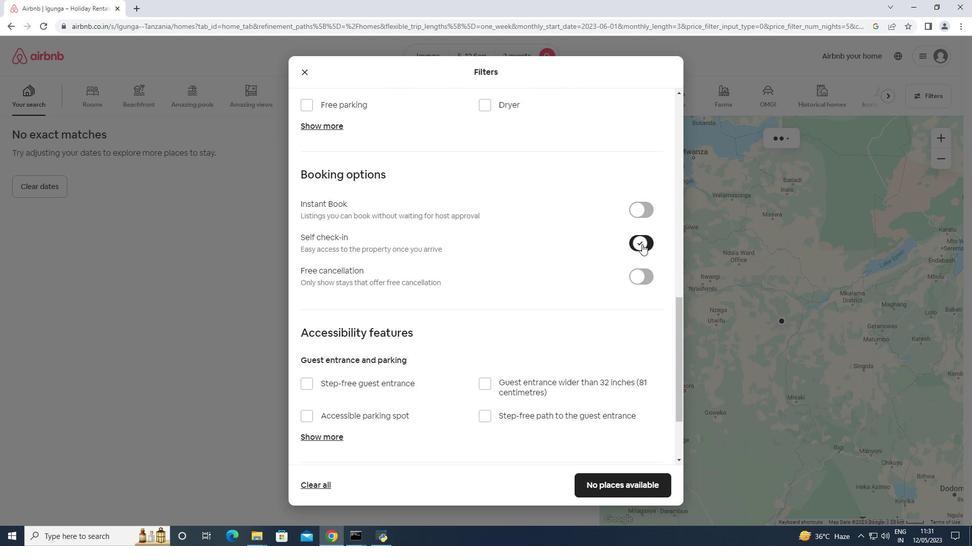 
Action: Mouse scrolled (642, 243) with delta (0, 0)
Screenshot: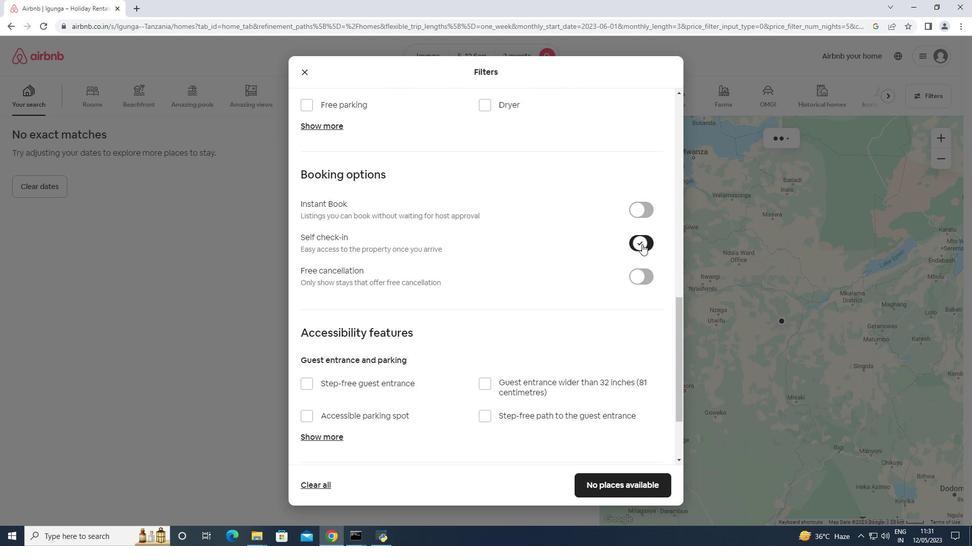 
Action: Mouse scrolled (642, 243) with delta (0, 0)
Screenshot: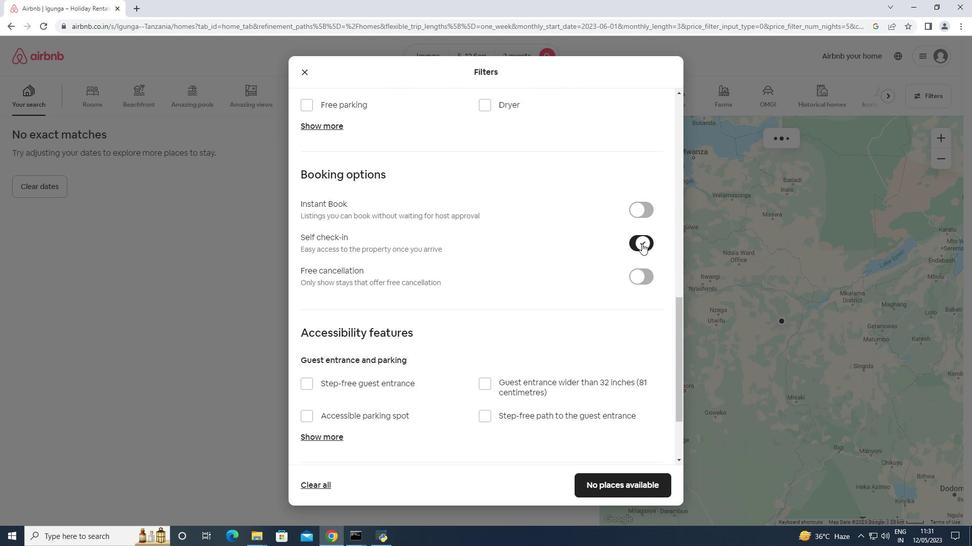 
Action: Mouse moved to (461, 383)
Screenshot: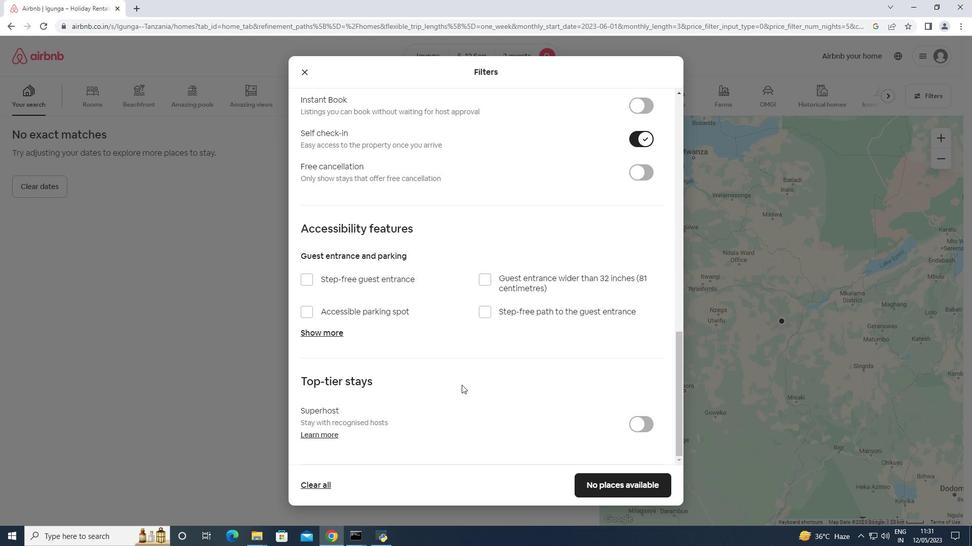 
Action: Mouse scrolled (461, 383) with delta (0, 0)
Screenshot: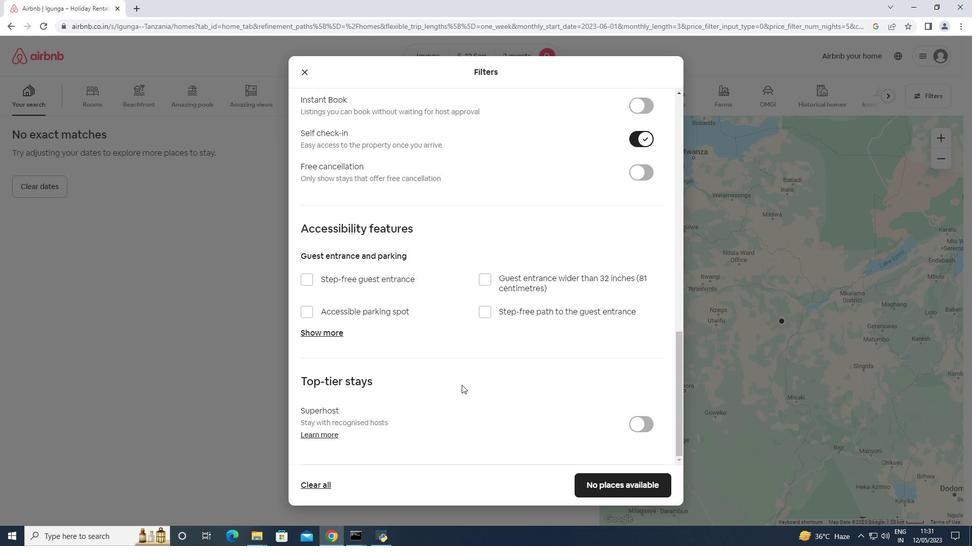 
Action: Mouse scrolled (461, 383) with delta (0, 0)
Screenshot: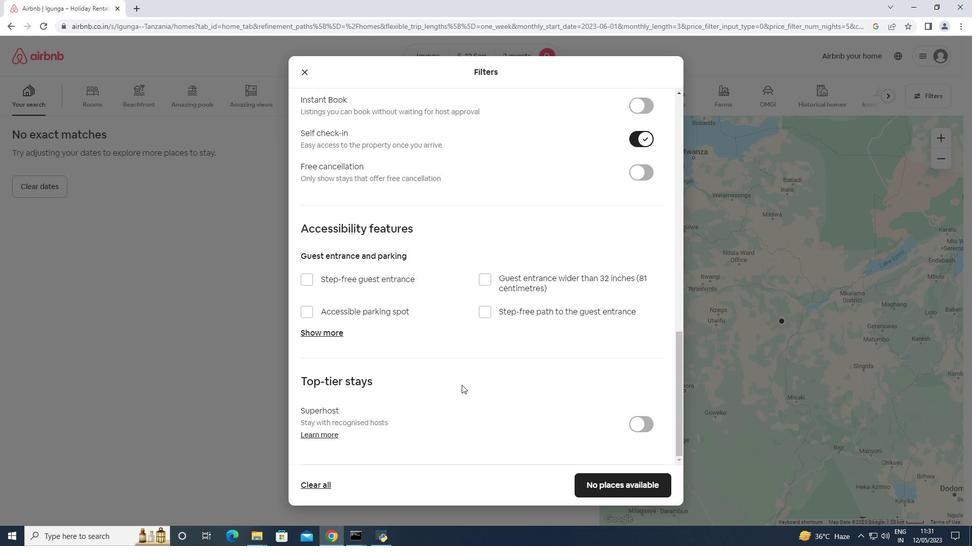 
Action: Mouse scrolled (461, 383) with delta (0, 0)
Screenshot: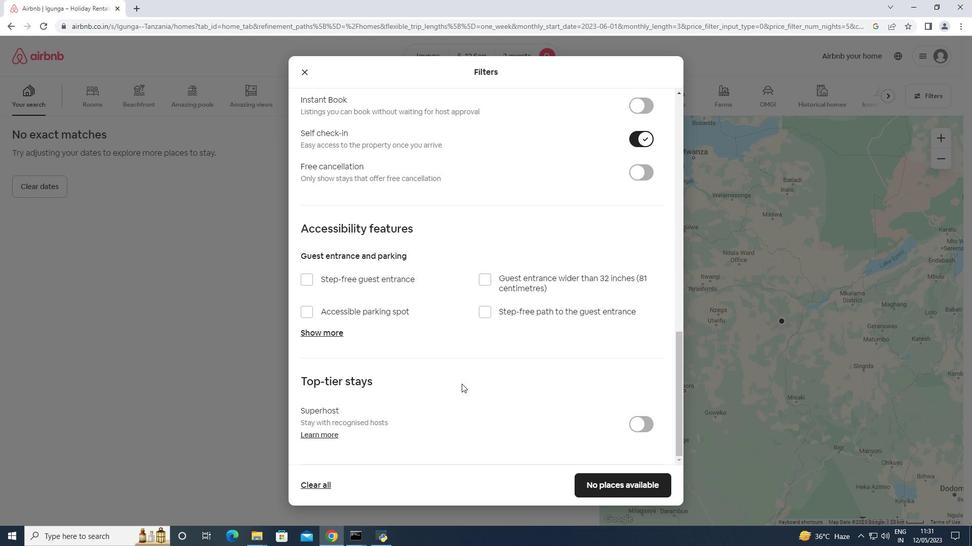 
Action: Mouse scrolled (461, 383) with delta (0, 0)
Screenshot: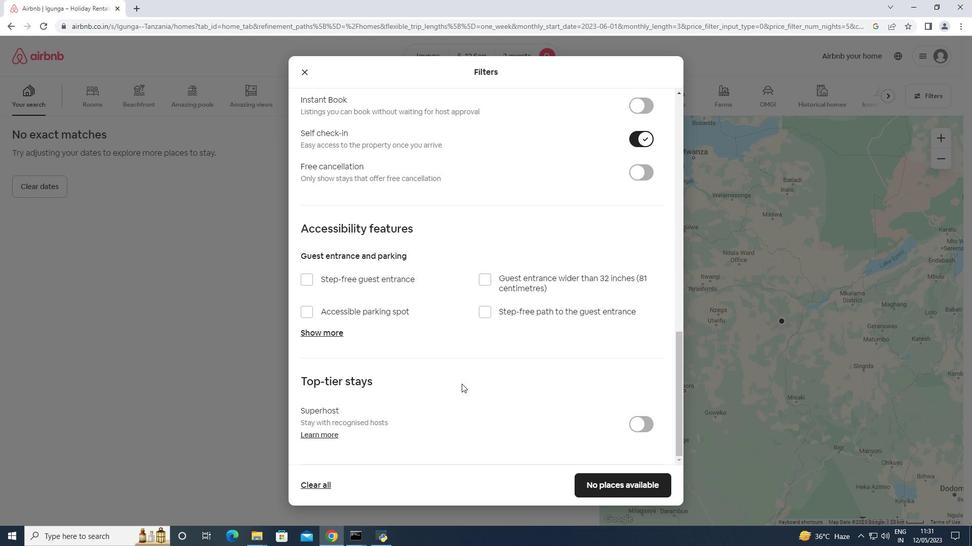 
Action: Mouse scrolled (461, 383) with delta (0, 0)
Screenshot: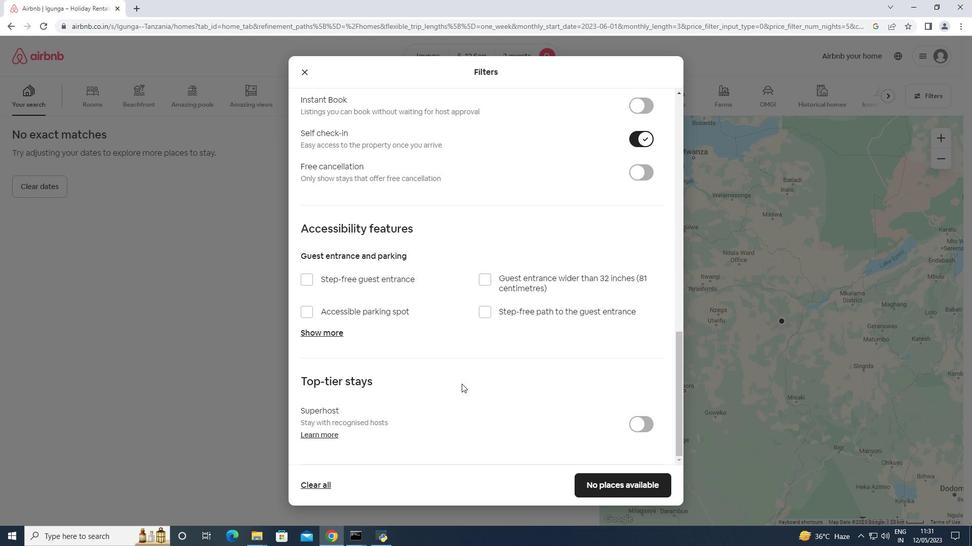 
Action: Mouse scrolled (461, 383) with delta (0, 0)
Screenshot: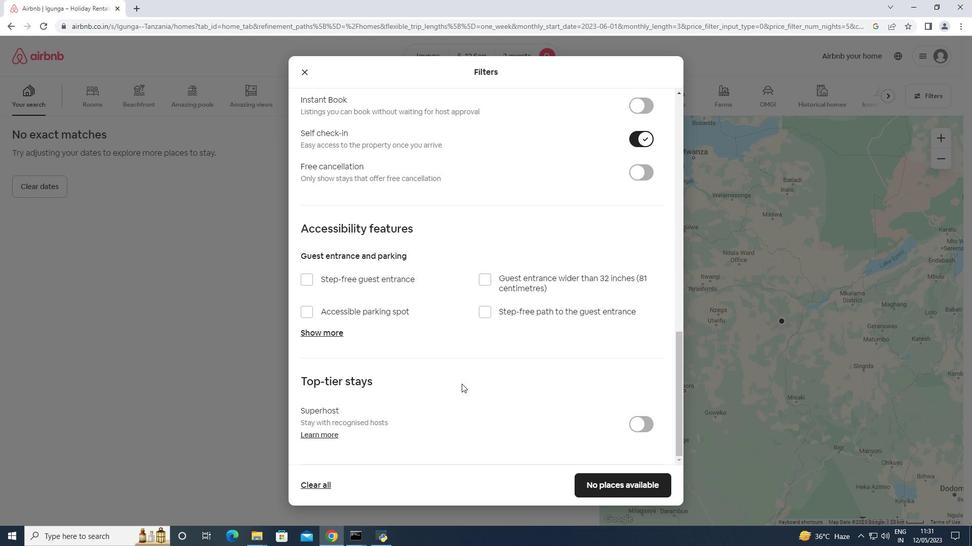 
Action: Mouse moved to (628, 480)
Screenshot: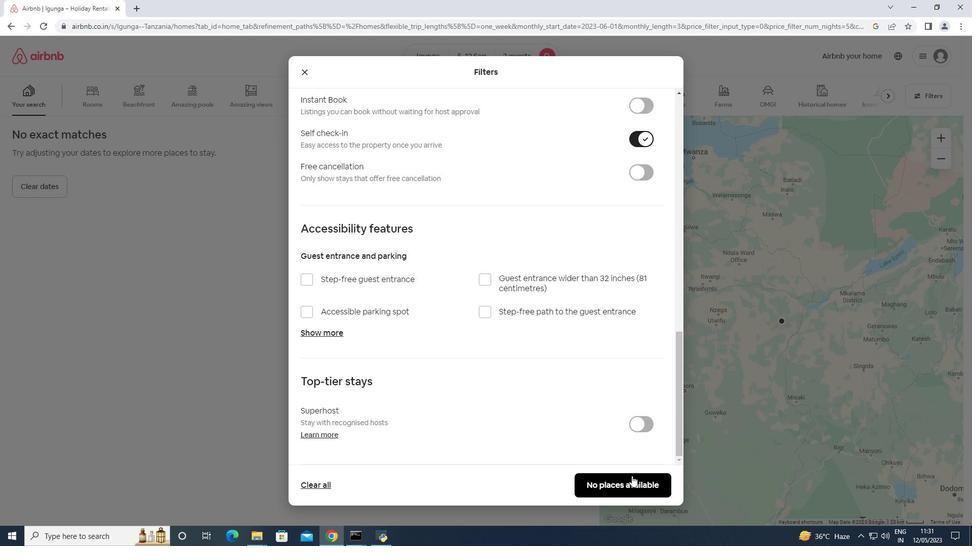 
Action: Mouse pressed left at (628, 480)
Screenshot: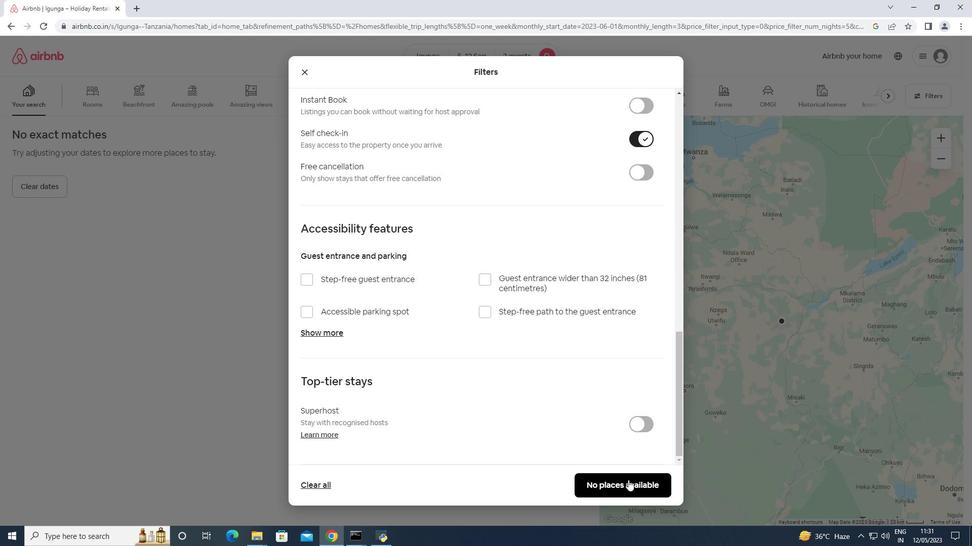 
Action: Mouse moved to (618, 443)
Screenshot: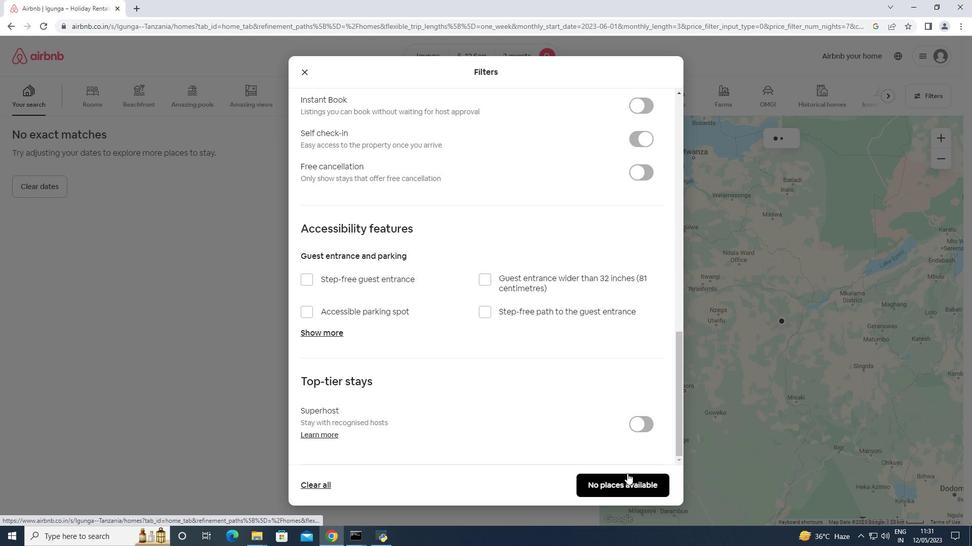 
